 Task: Add Attachment from Google Drive to Card Card0000000175 in Board Board0000000044 in Workspace WS0000000015 in Trello. Add Cover Orange to Card Card0000000175 in Board Board0000000044 in Workspace WS0000000015 in Trello. Add "Add Label …" with "Title" Title0000000175 to Button Button0000000175 to Card Card0000000175 in Board Board0000000044 in Workspace WS0000000015 in Trello. Add Description DS0000000175 to Card Card0000000175 in Board Board0000000044 in Workspace WS0000000015 in Trello. Add Comment CM0000000175 to Card Card0000000175 in Board Board0000000044 in Workspace WS0000000015 in Trello
Action: Mouse moved to (733, 385)
Screenshot: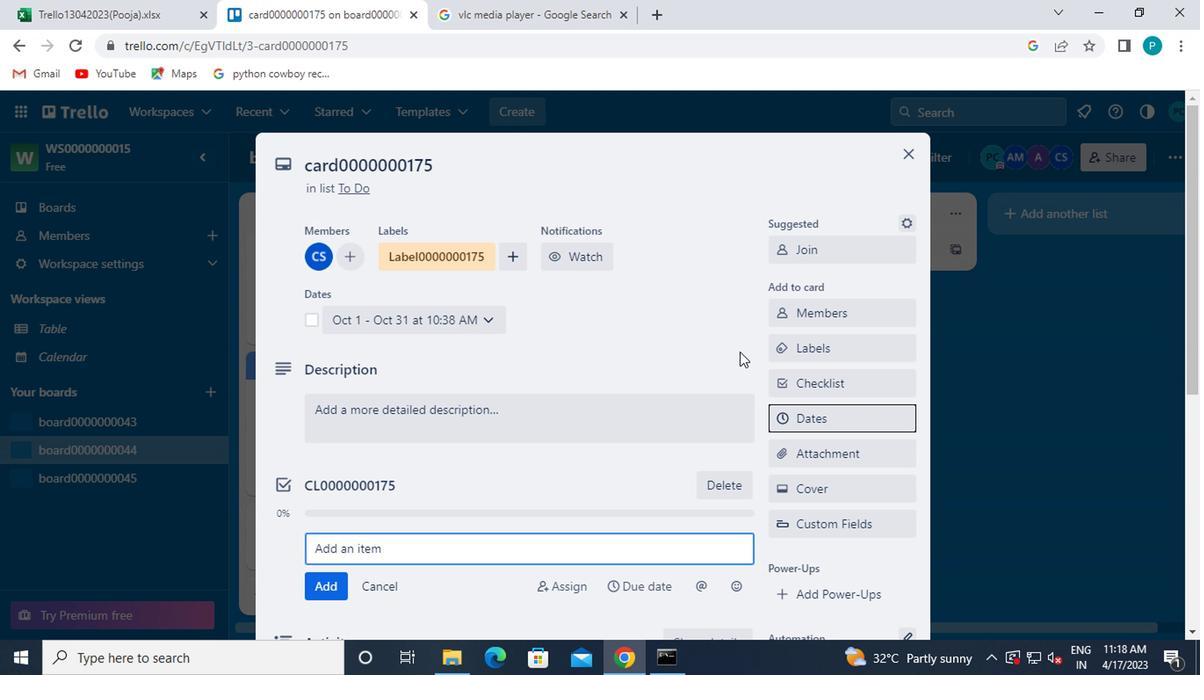 
Action: Mouse scrolled (733, 385) with delta (0, 0)
Screenshot: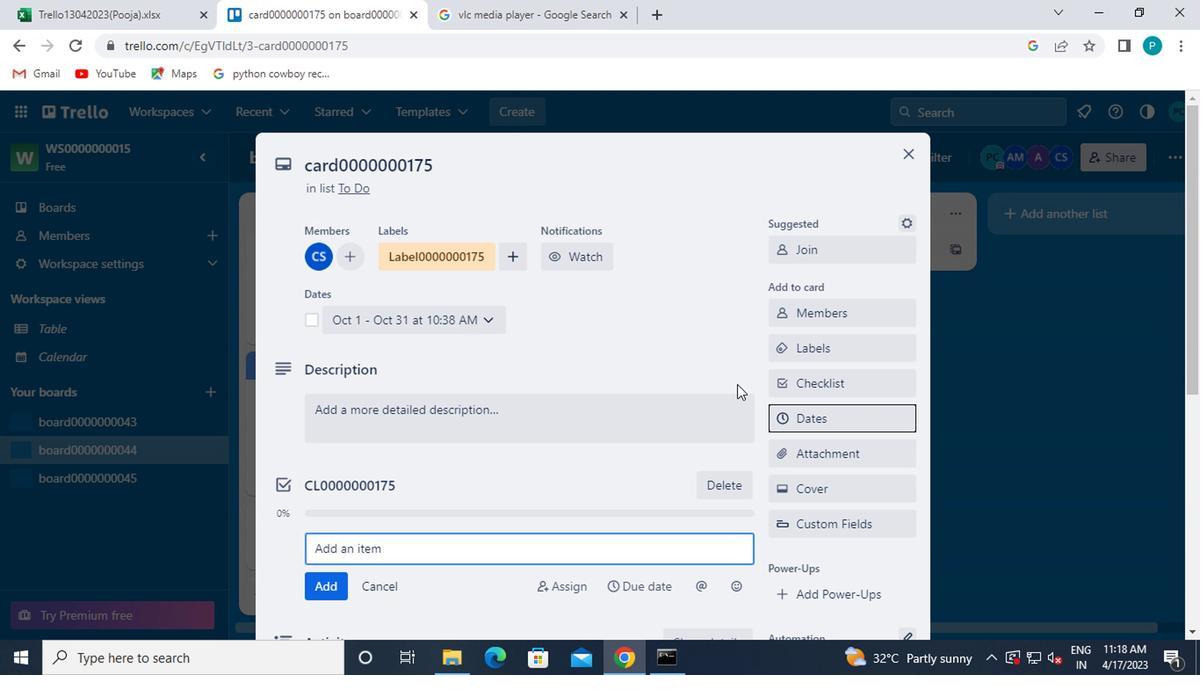 
Action: Mouse moved to (798, 376)
Screenshot: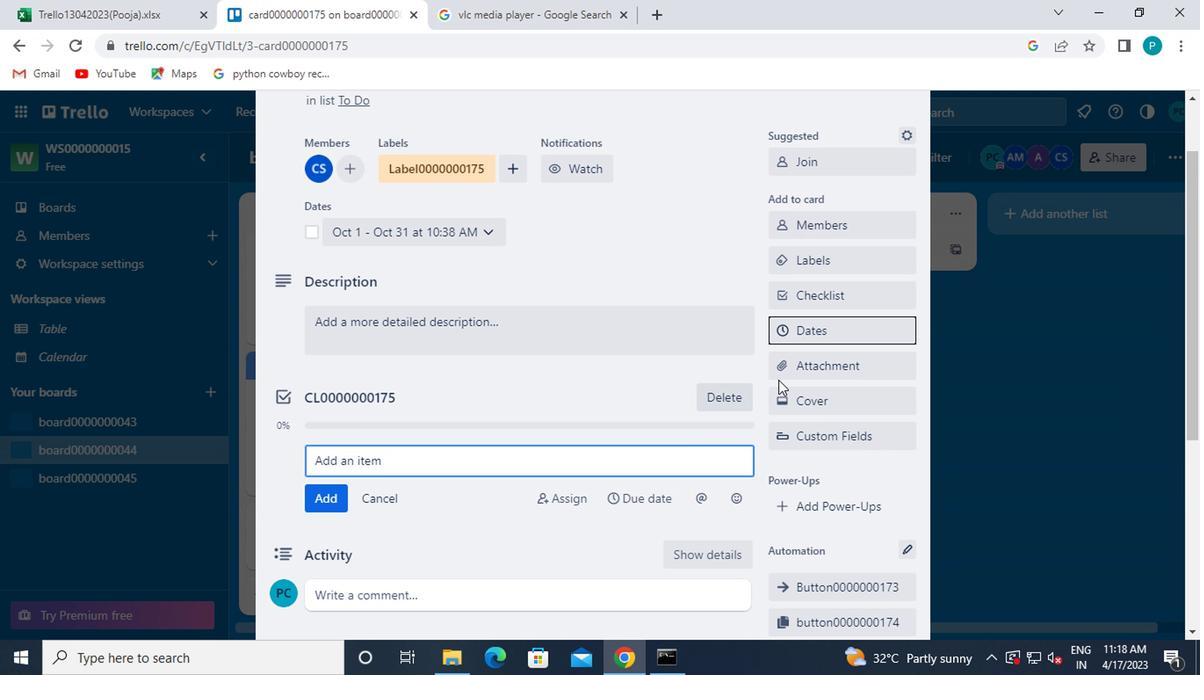 
Action: Mouse pressed left at (798, 376)
Screenshot: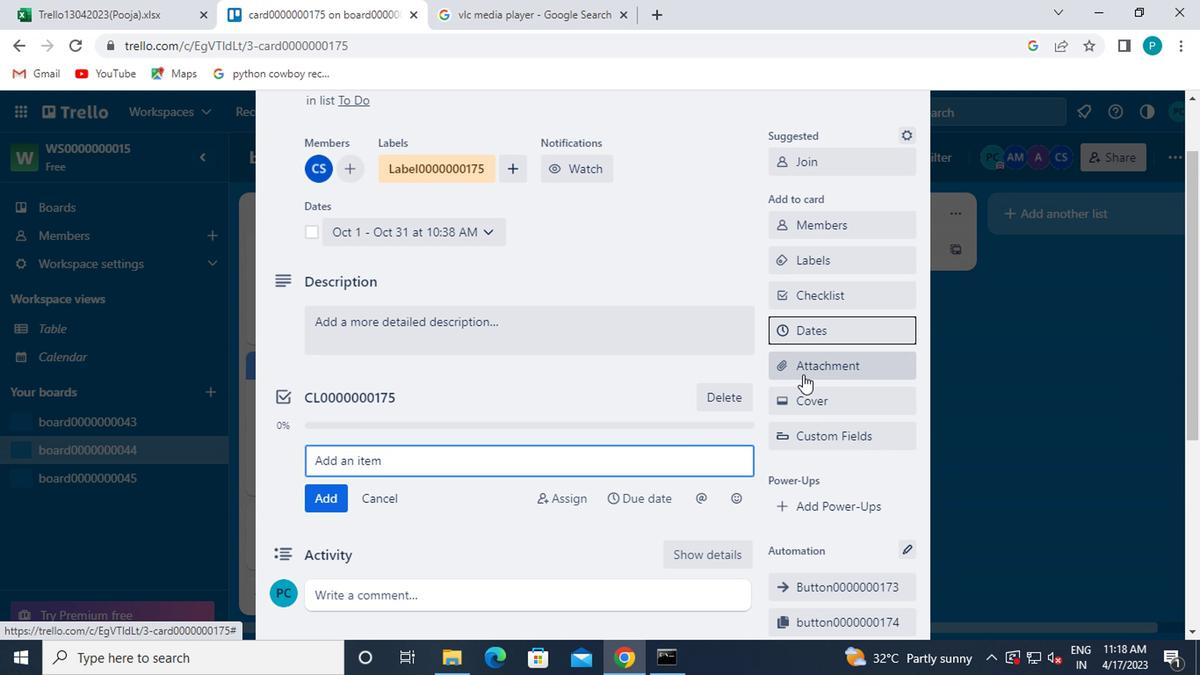 
Action: Mouse moved to (802, 254)
Screenshot: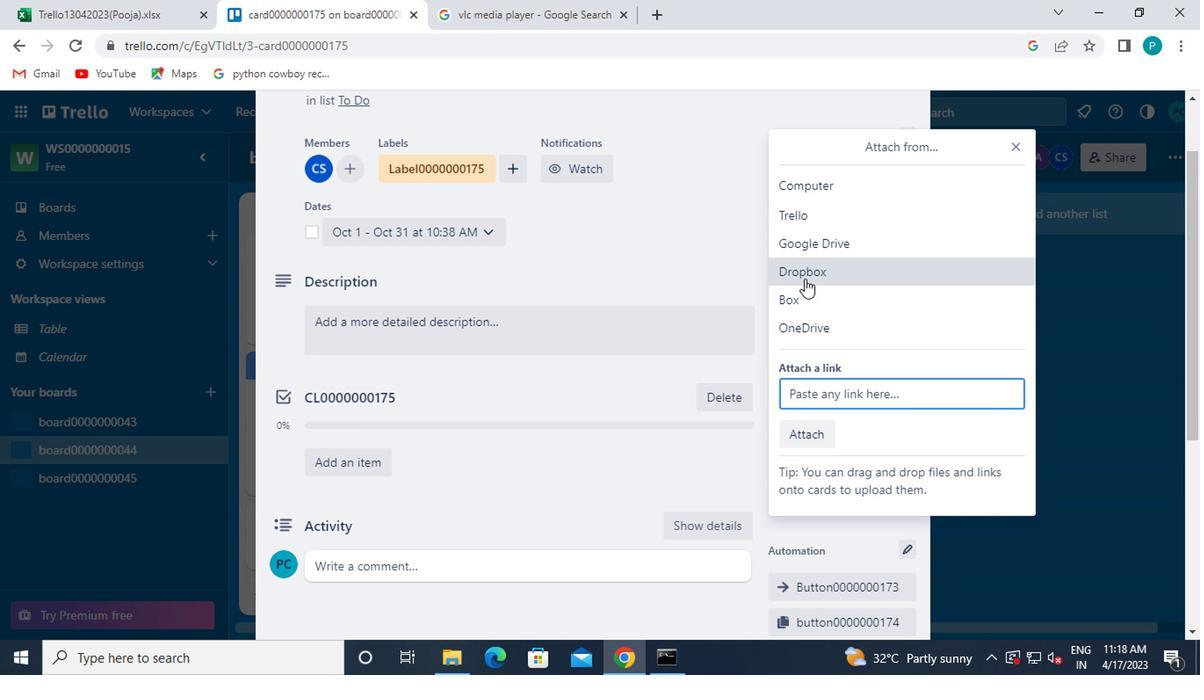 
Action: Mouse pressed left at (802, 254)
Screenshot: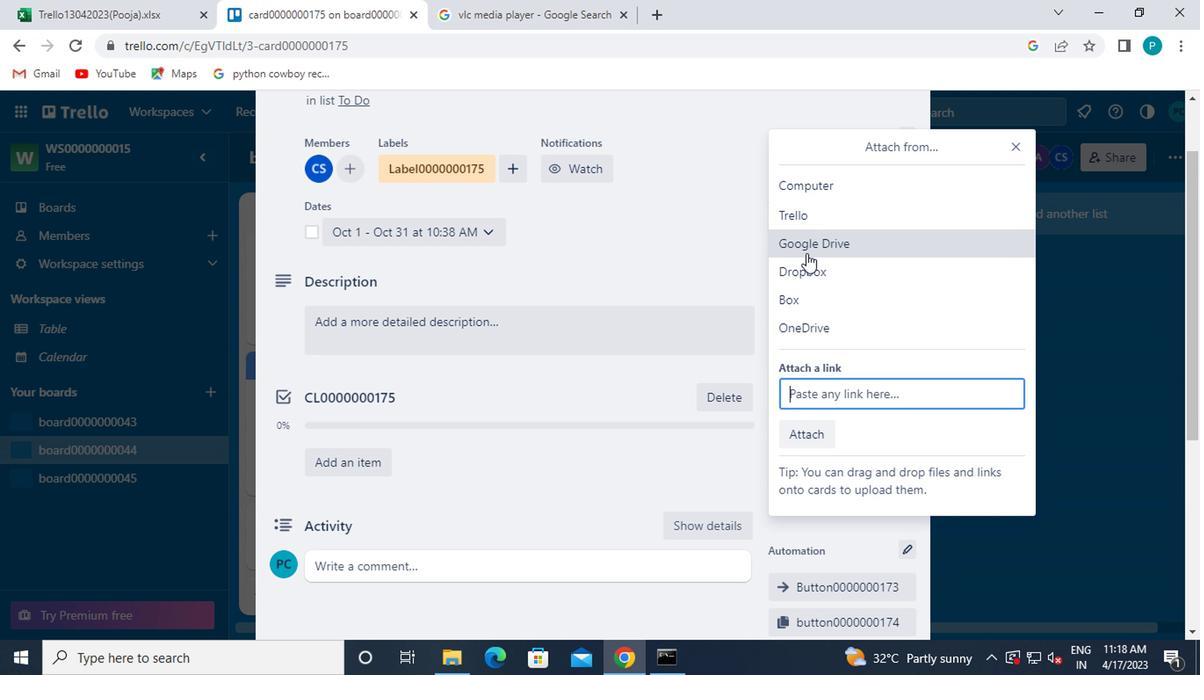 
Action: Mouse moved to (337, 454)
Screenshot: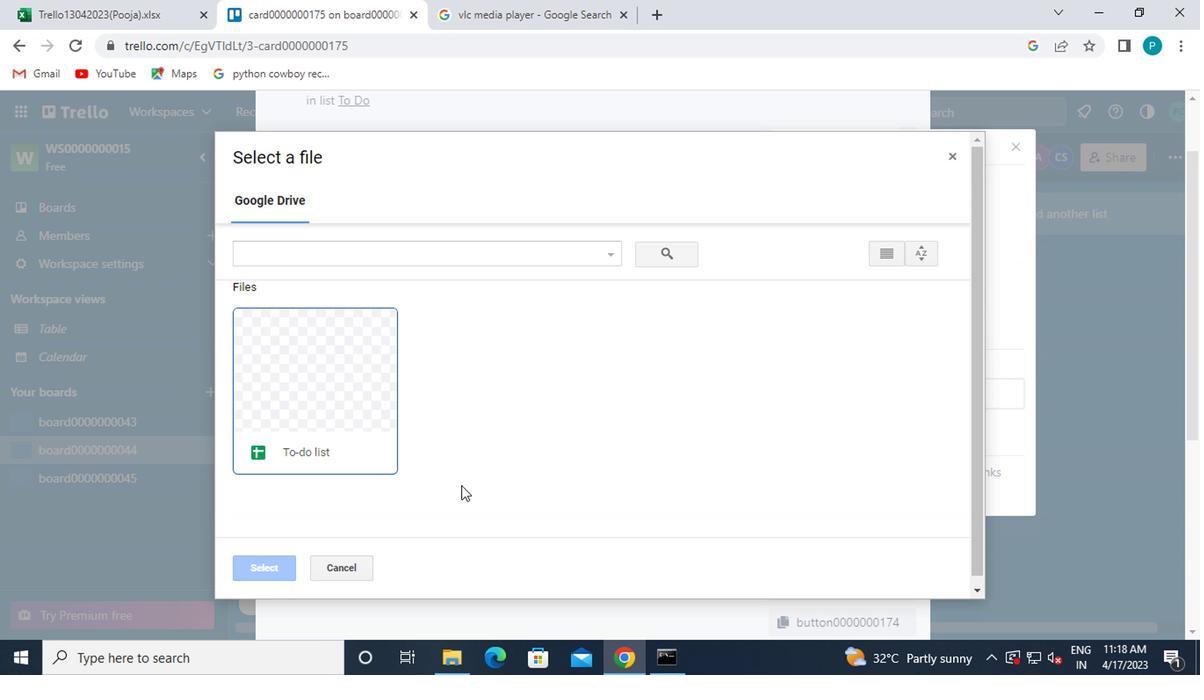
Action: Mouse pressed left at (337, 454)
Screenshot: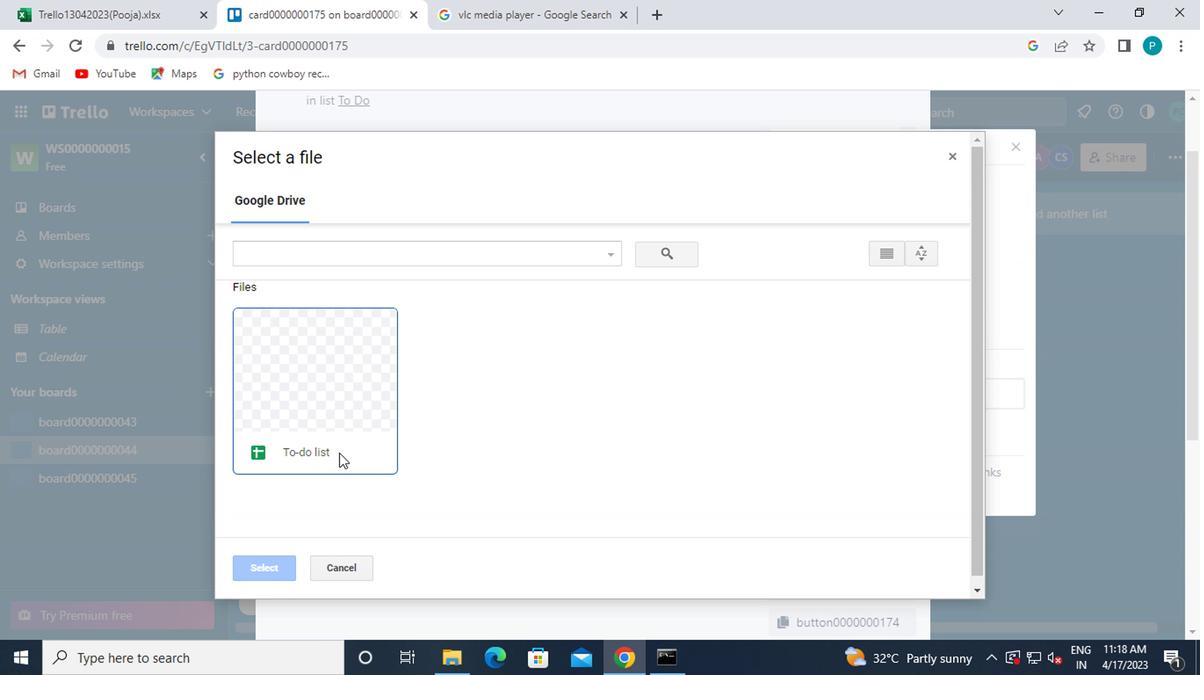 
Action: Mouse moved to (255, 576)
Screenshot: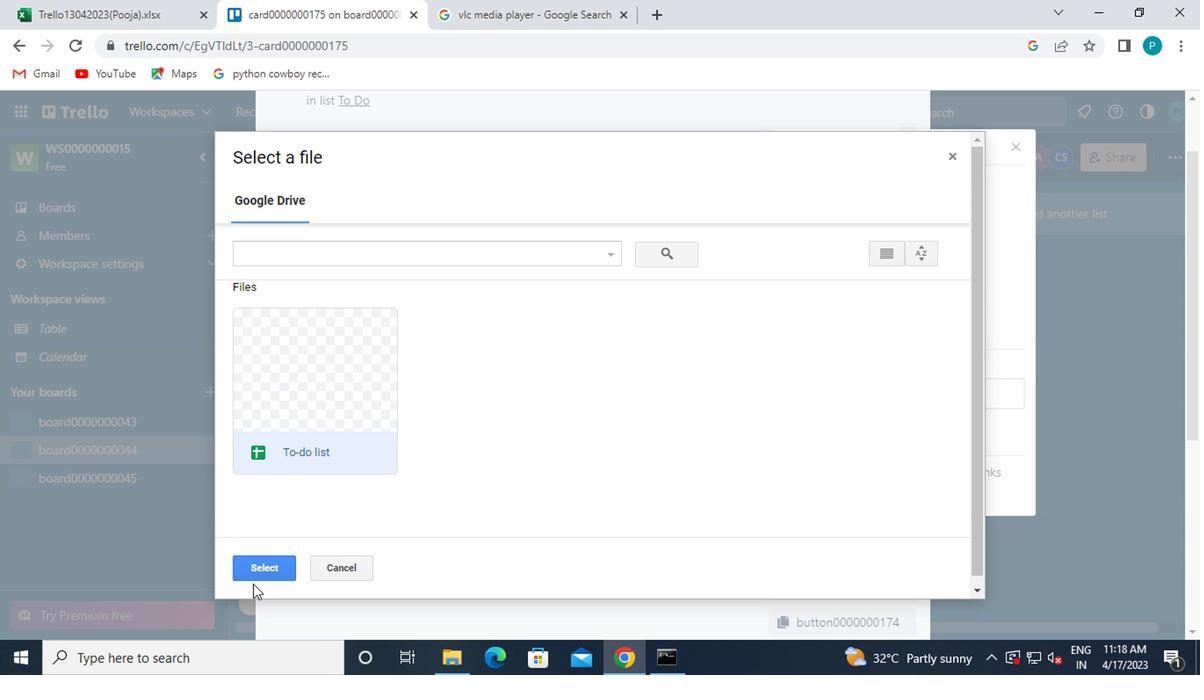 
Action: Mouse pressed left at (255, 576)
Screenshot: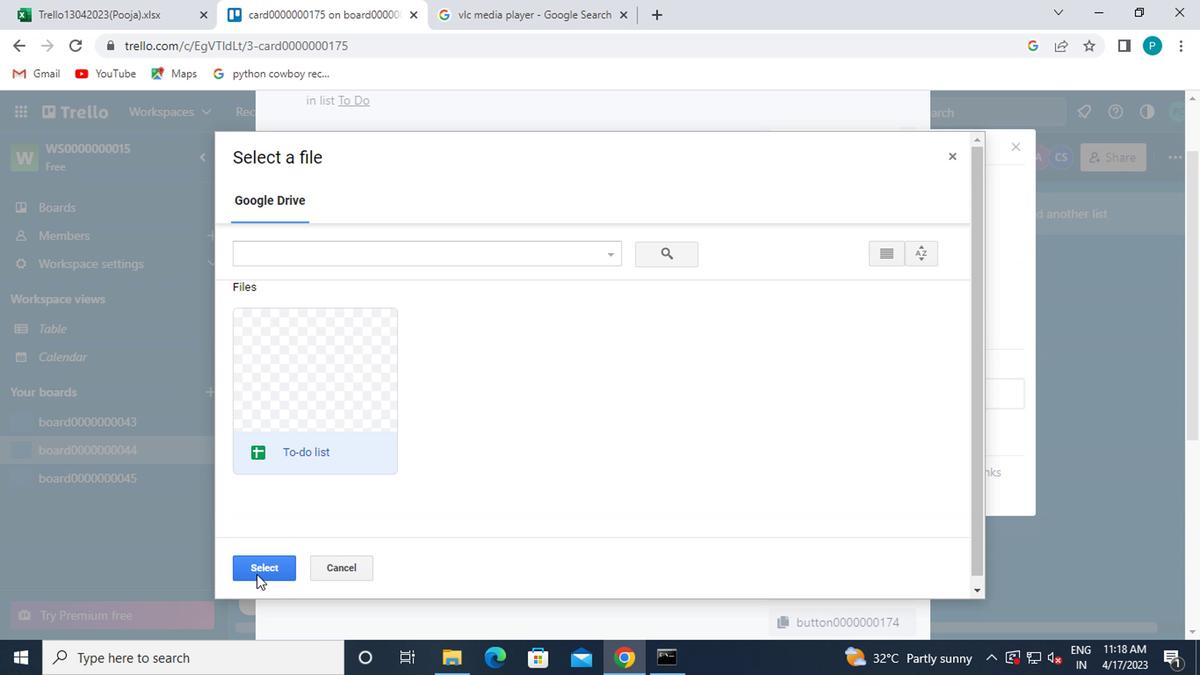 
Action: Mouse moved to (778, 411)
Screenshot: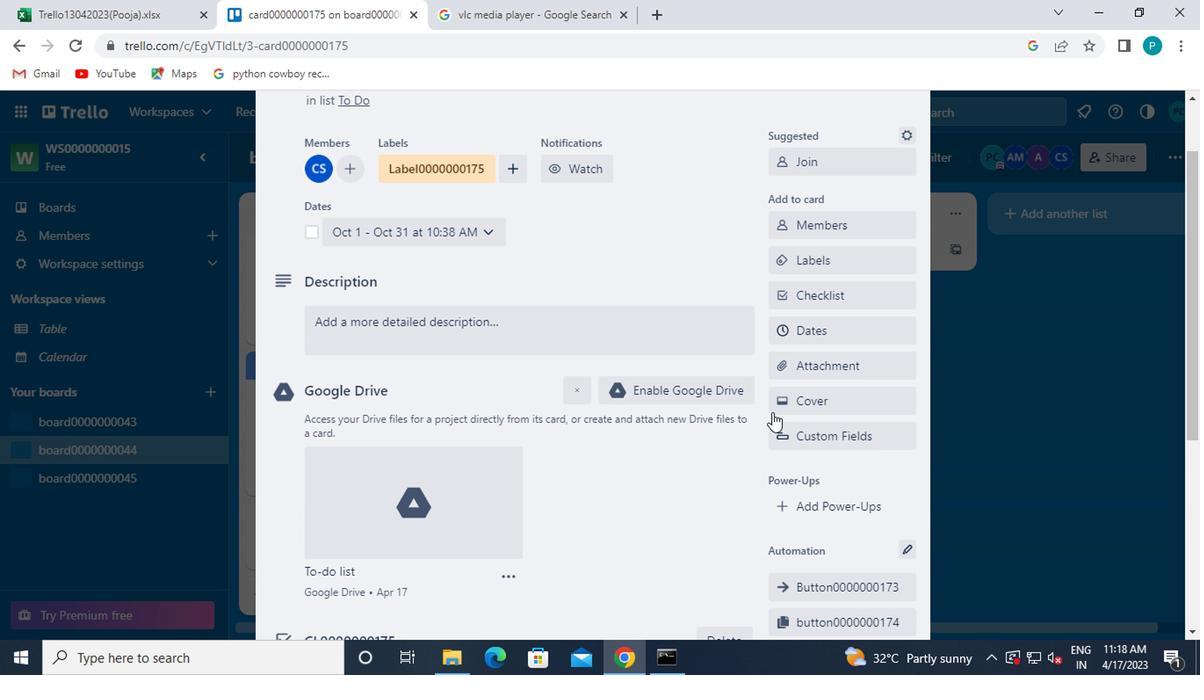 
Action: Mouse pressed left at (778, 411)
Screenshot: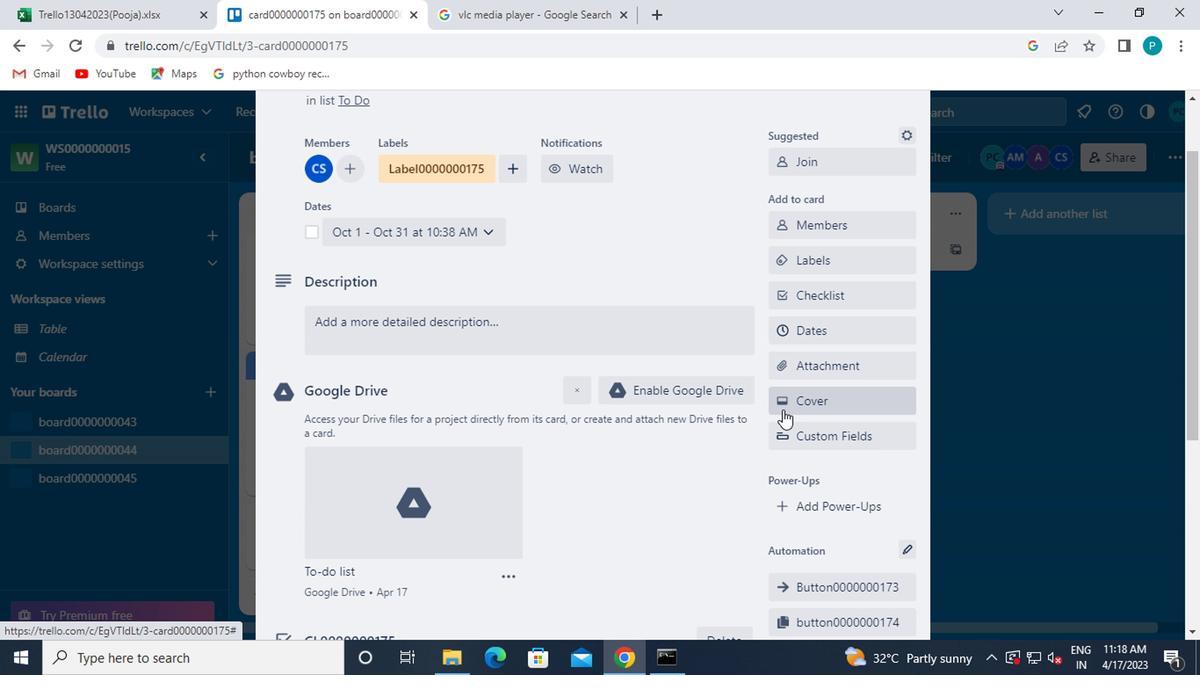 
Action: Mouse moved to (890, 301)
Screenshot: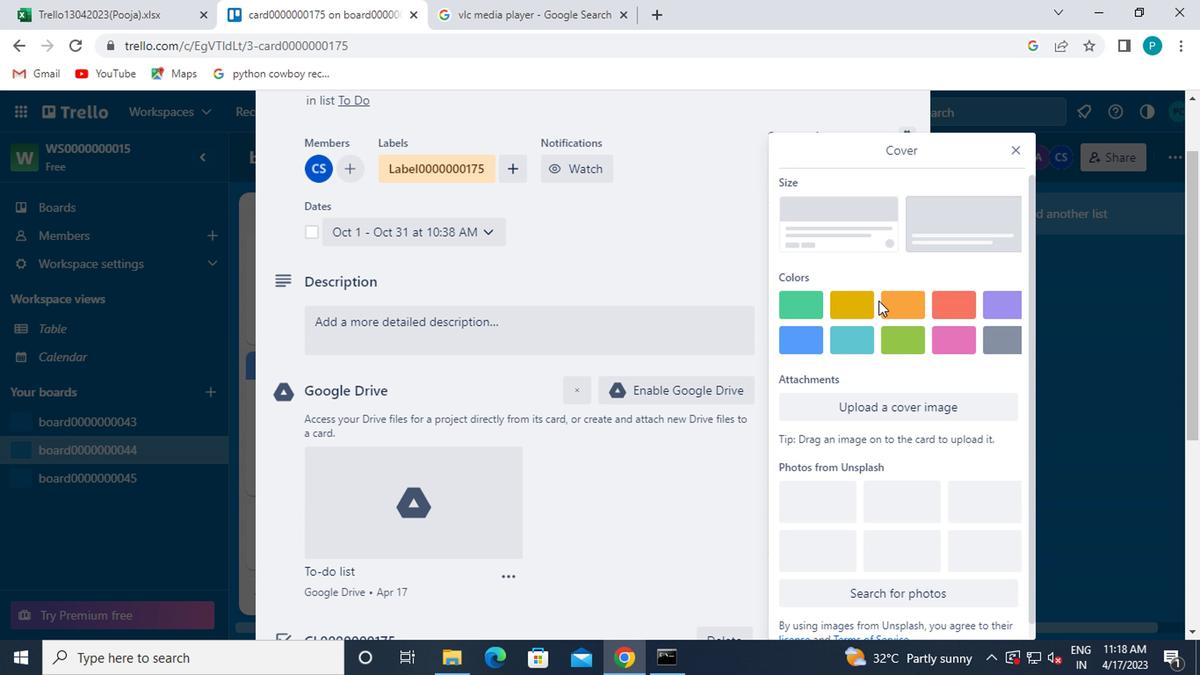 
Action: Mouse pressed left at (890, 301)
Screenshot: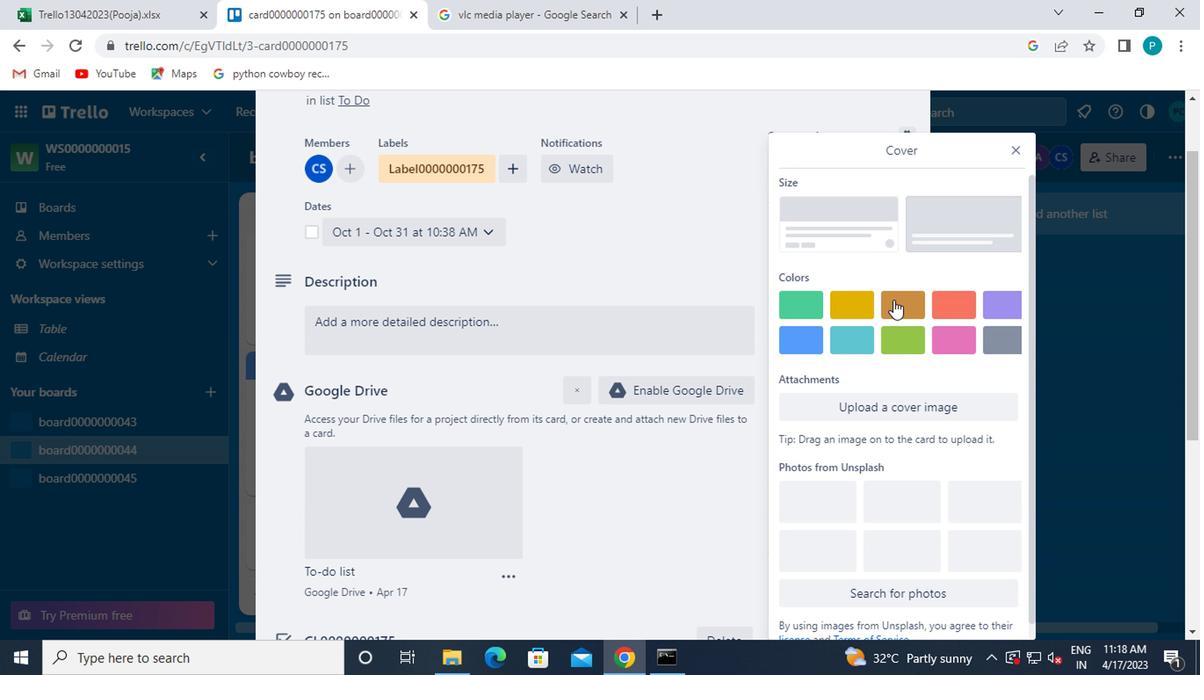 
Action: Mouse moved to (1011, 146)
Screenshot: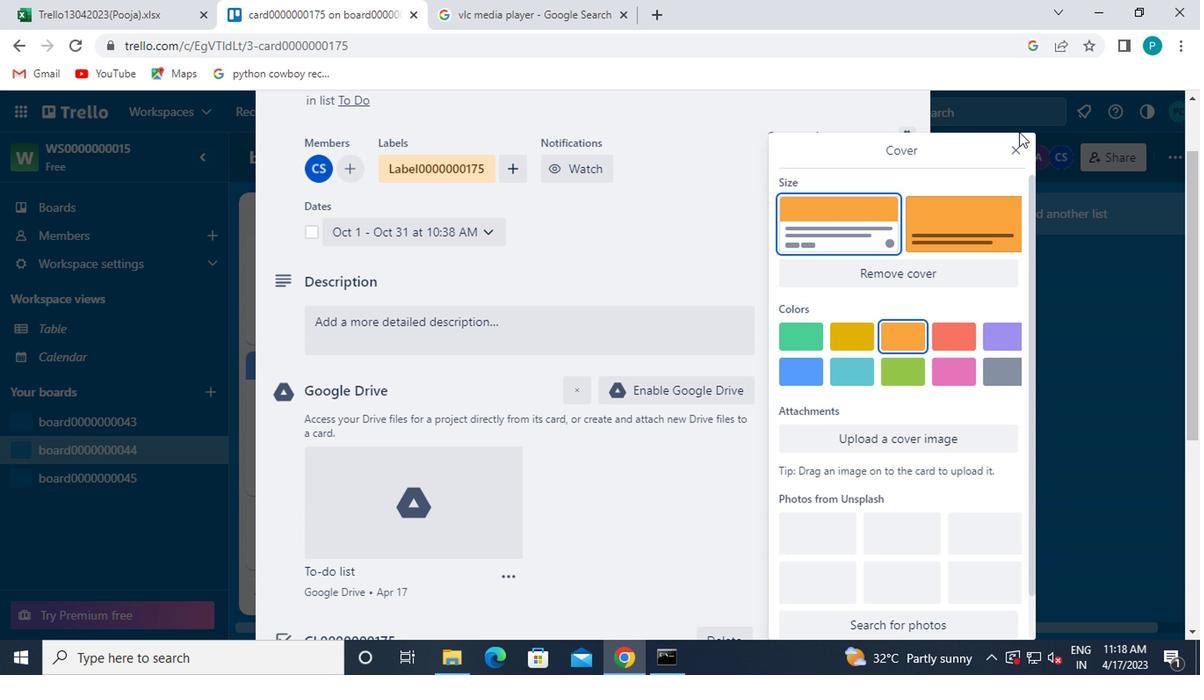 
Action: Mouse pressed left at (1011, 146)
Screenshot: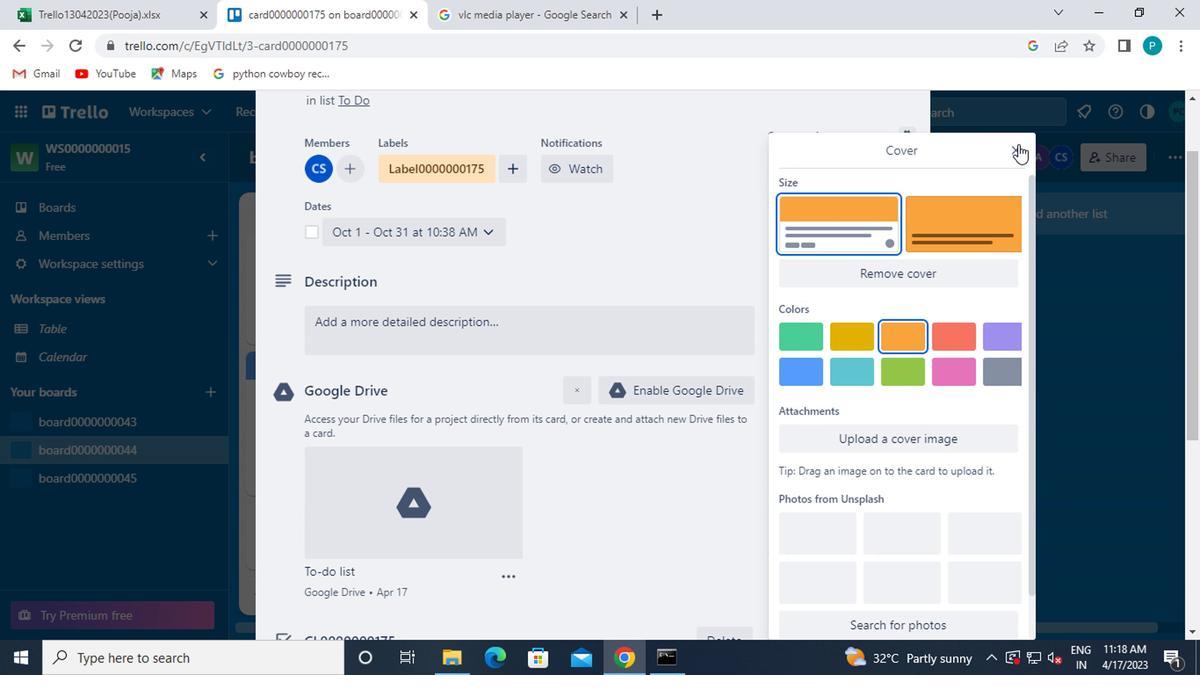 
Action: Mouse moved to (705, 464)
Screenshot: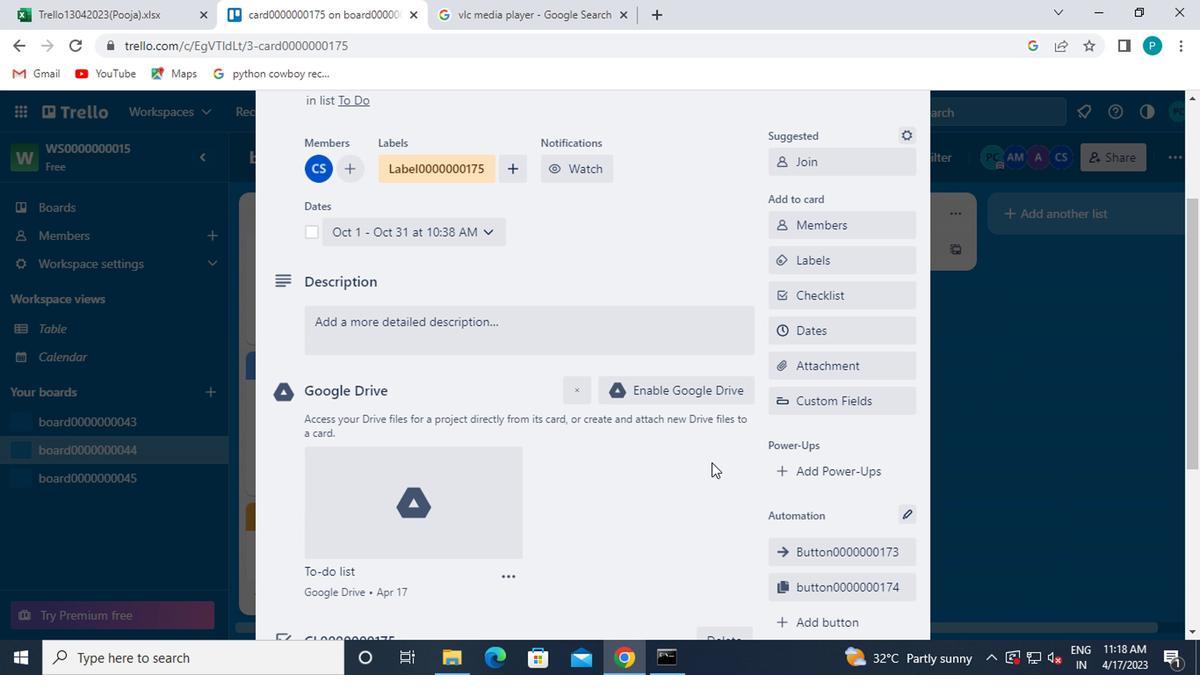 
Action: Mouse scrolled (705, 463) with delta (0, -1)
Screenshot: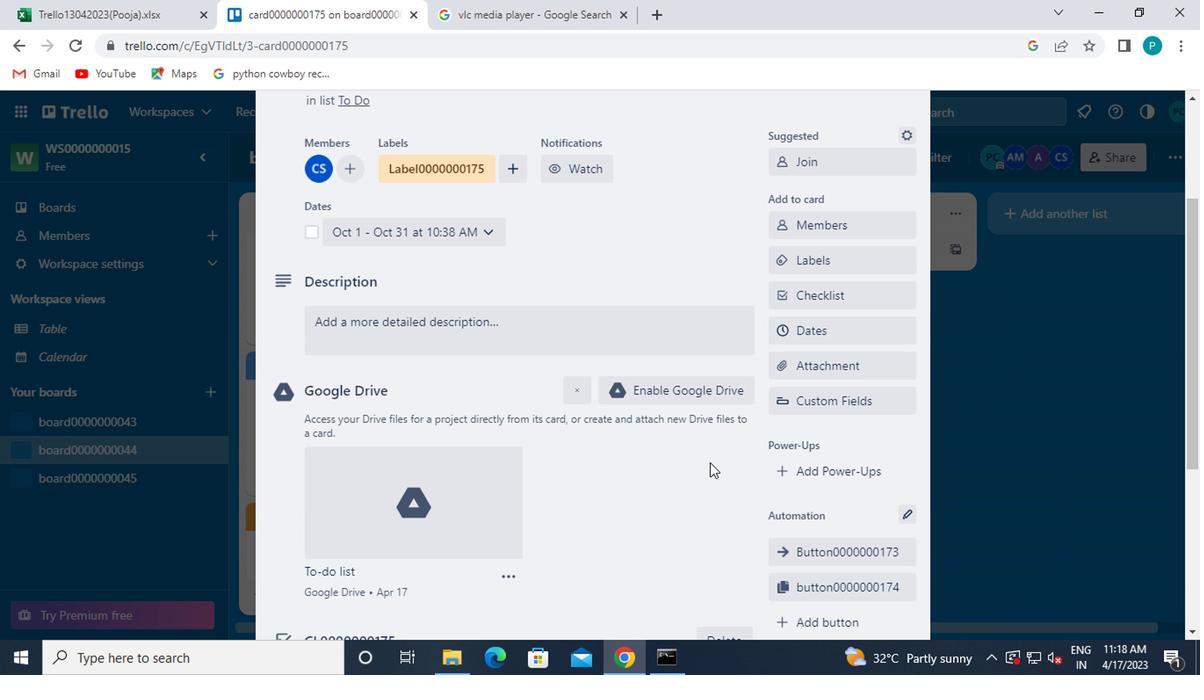
Action: Mouse moved to (792, 530)
Screenshot: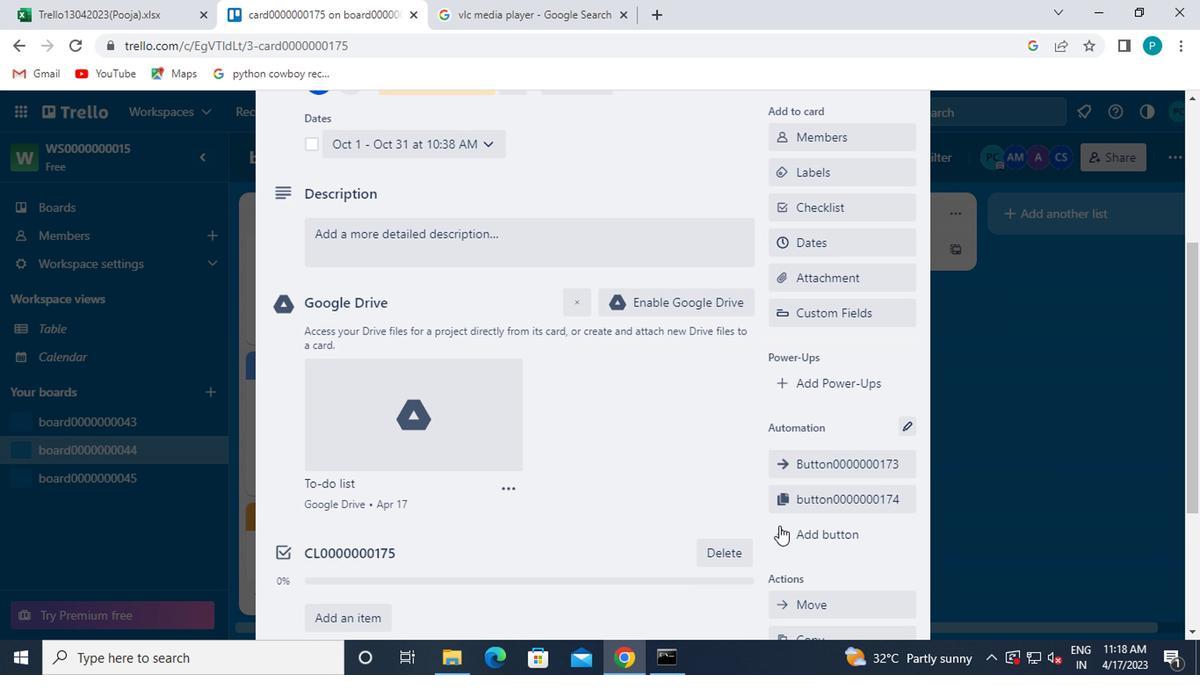 
Action: Mouse pressed left at (792, 530)
Screenshot: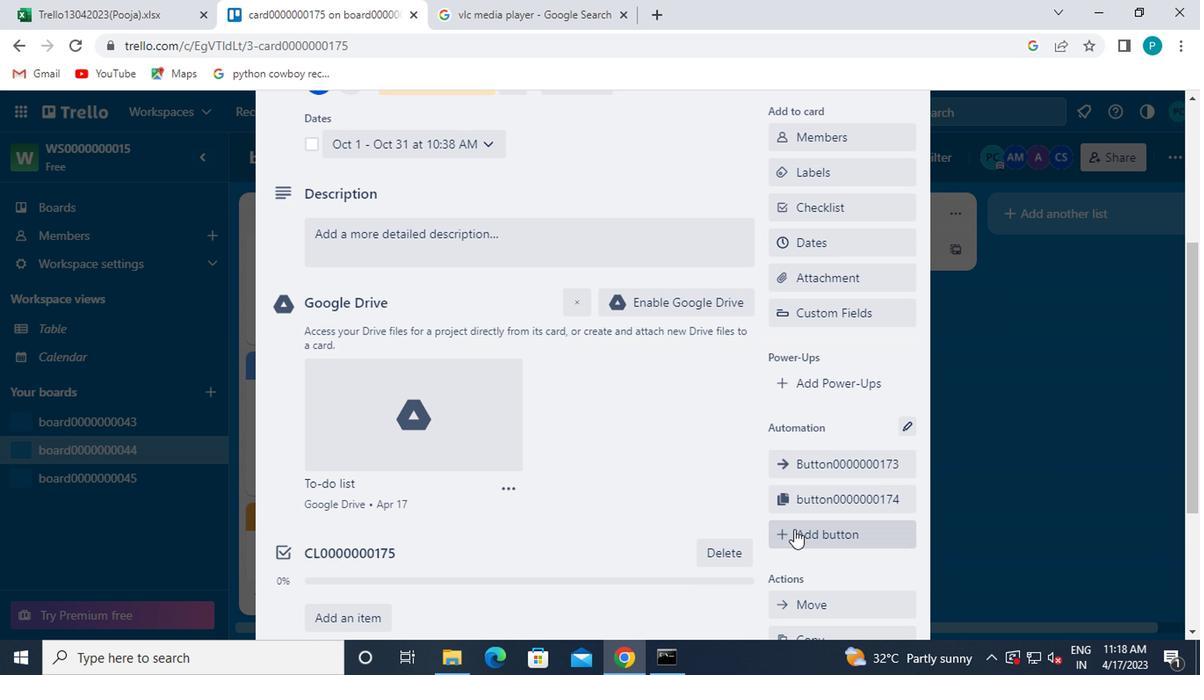 
Action: Mouse moved to (830, 290)
Screenshot: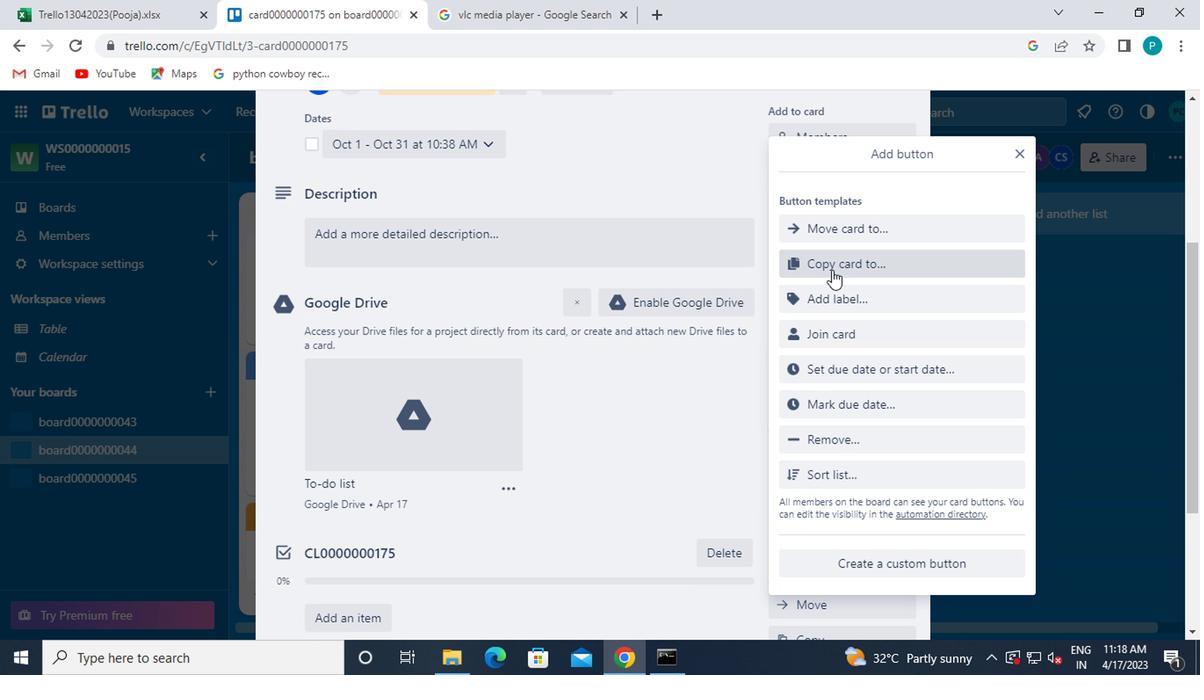 
Action: Mouse pressed left at (830, 290)
Screenshot: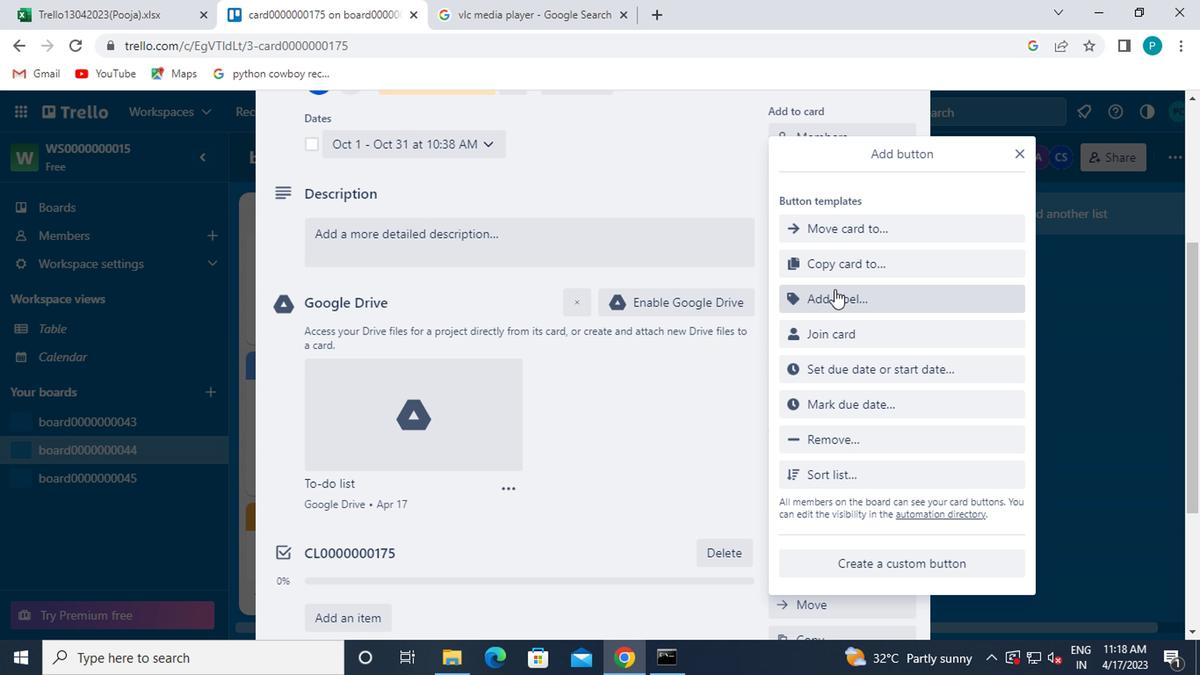 
Action: Mouse moved to (833, 265)
Screenshot: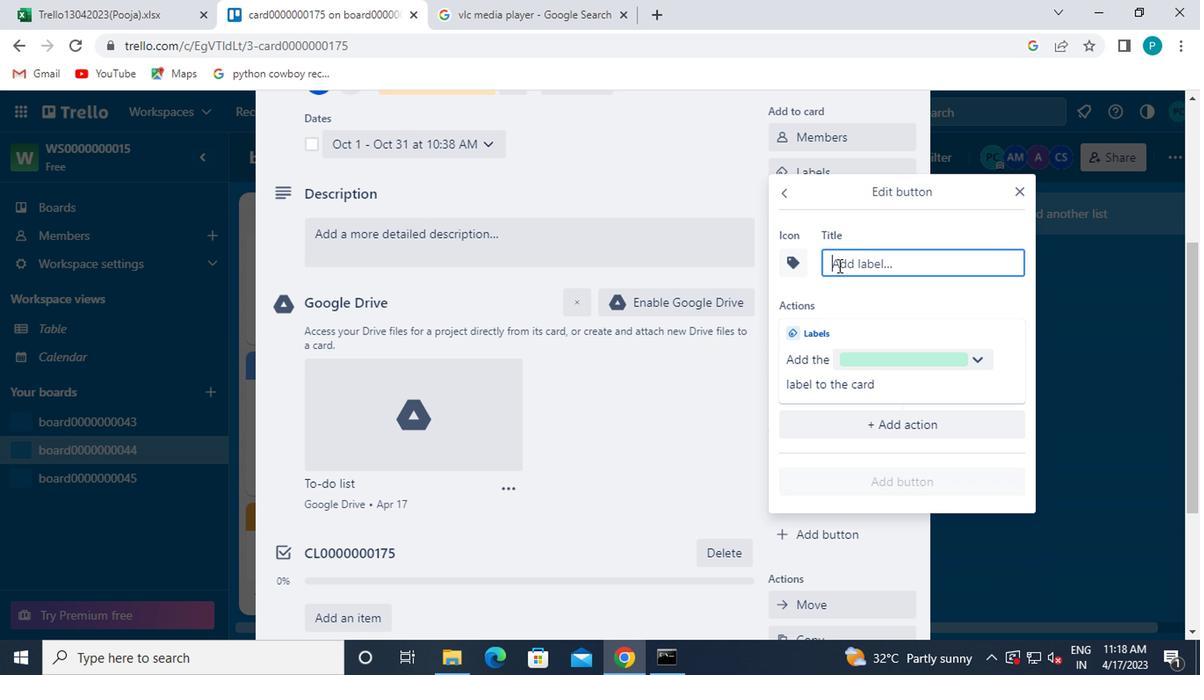 
Action: Mouse pressed left at (833, 265)
Screenshot: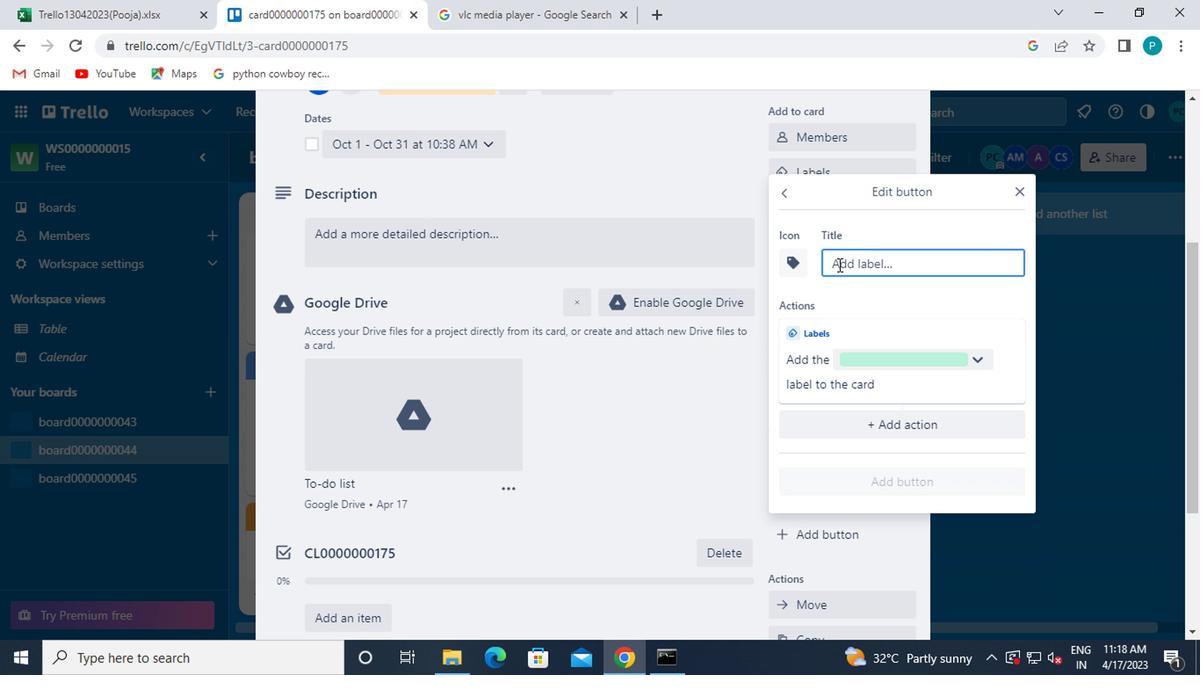 
Action: Key pressed <Key.caps_lock>t<Key.caps_lock>itle0000000175
Screenshot: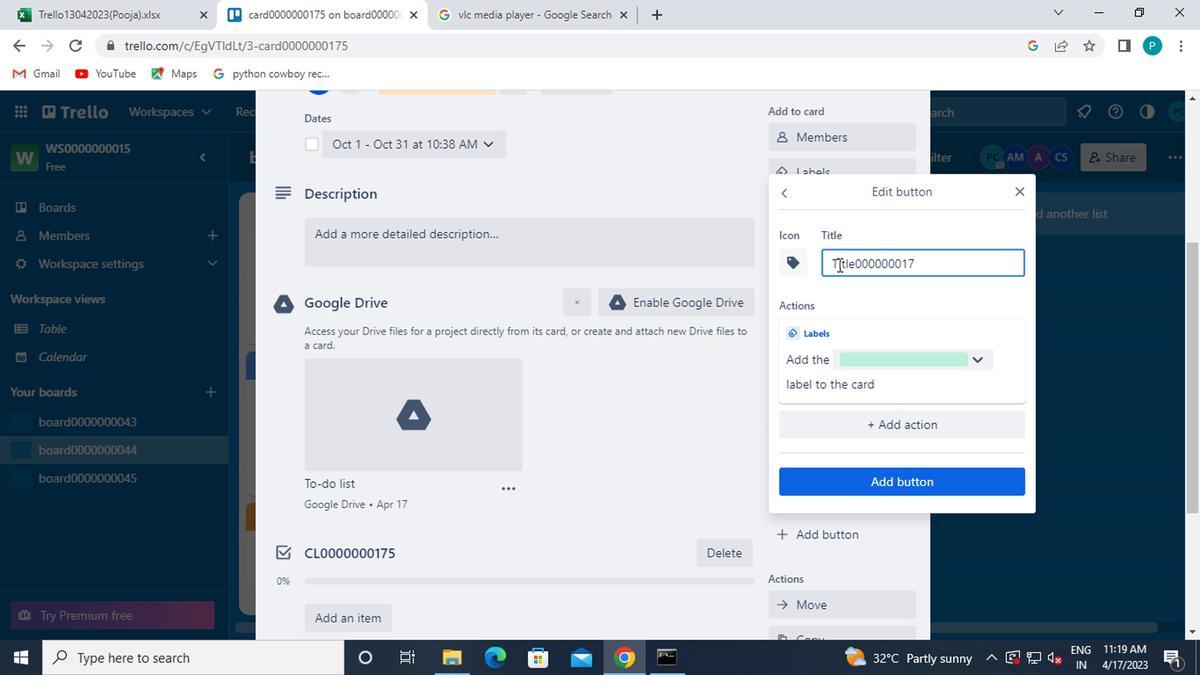 
Action: Mouse moved to (842, 478)
Screenshot: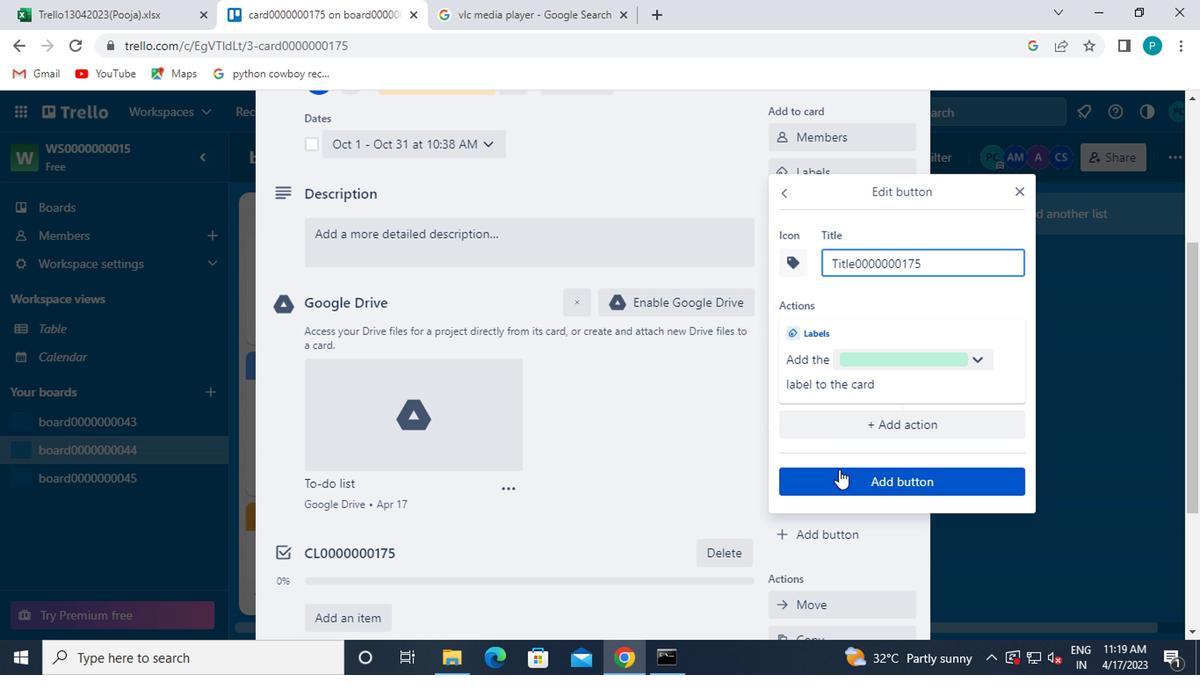 
Action: Mouse pressed left at (842, 478)
Screenshot: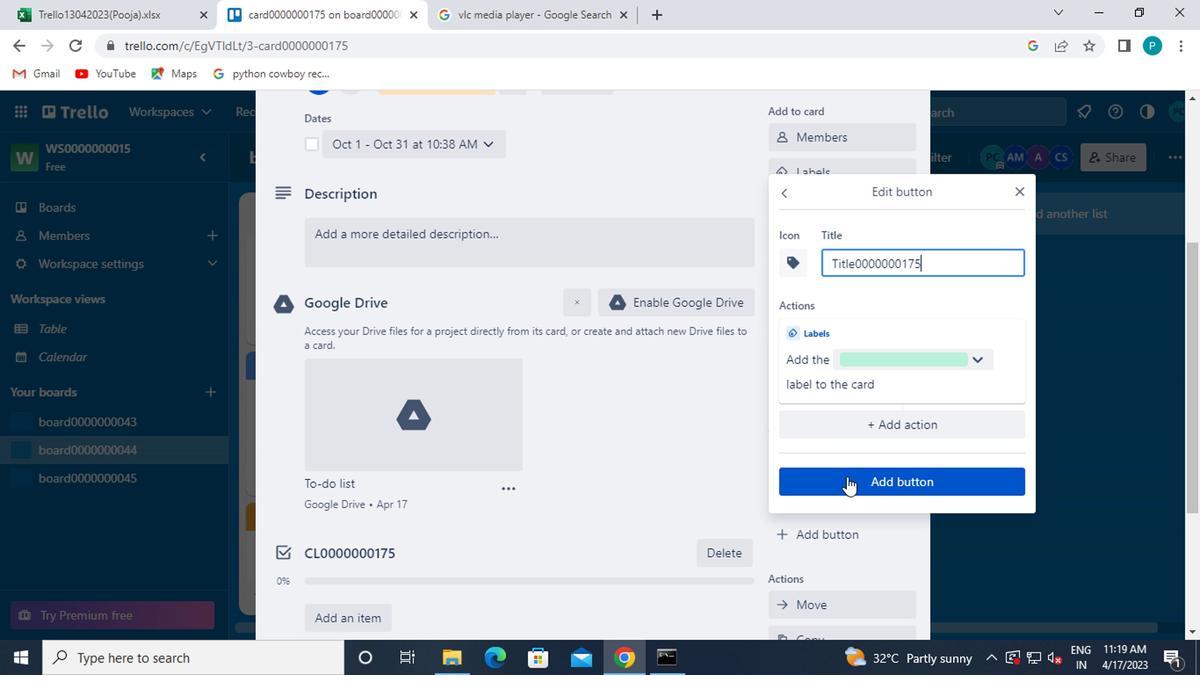 
Action: Mouse moved to (544, 344)
Screenshot: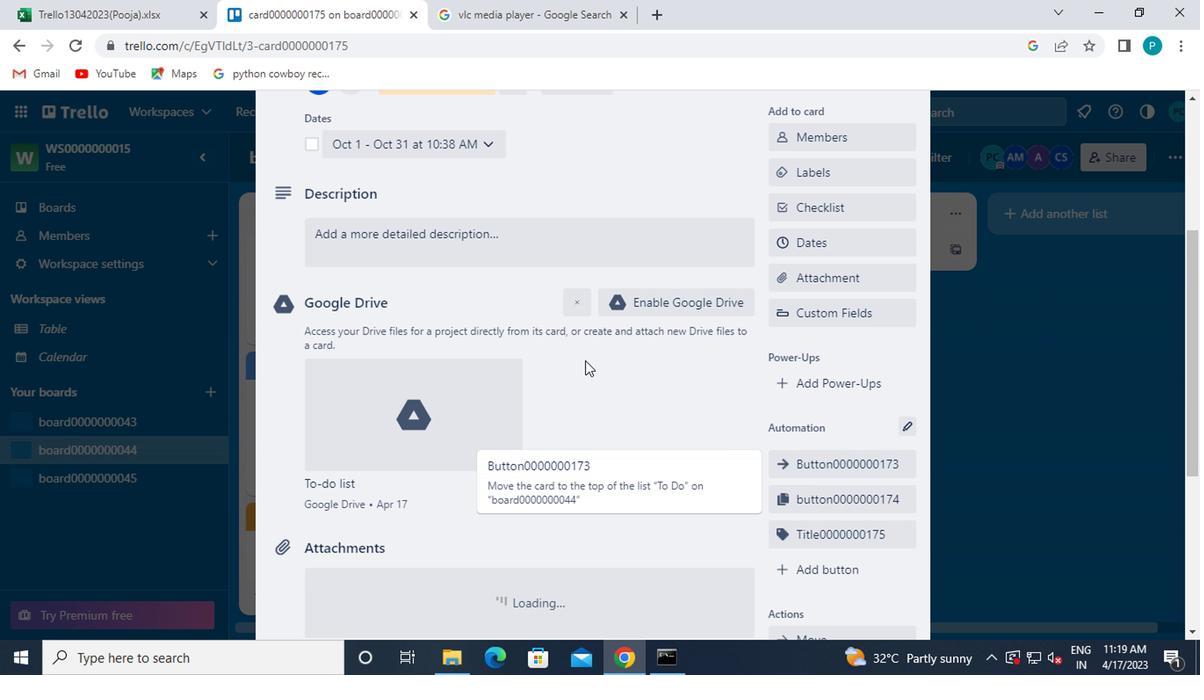 
Action: Mouse scrolled (544, 345) with delta (0, 0)
Screenshot: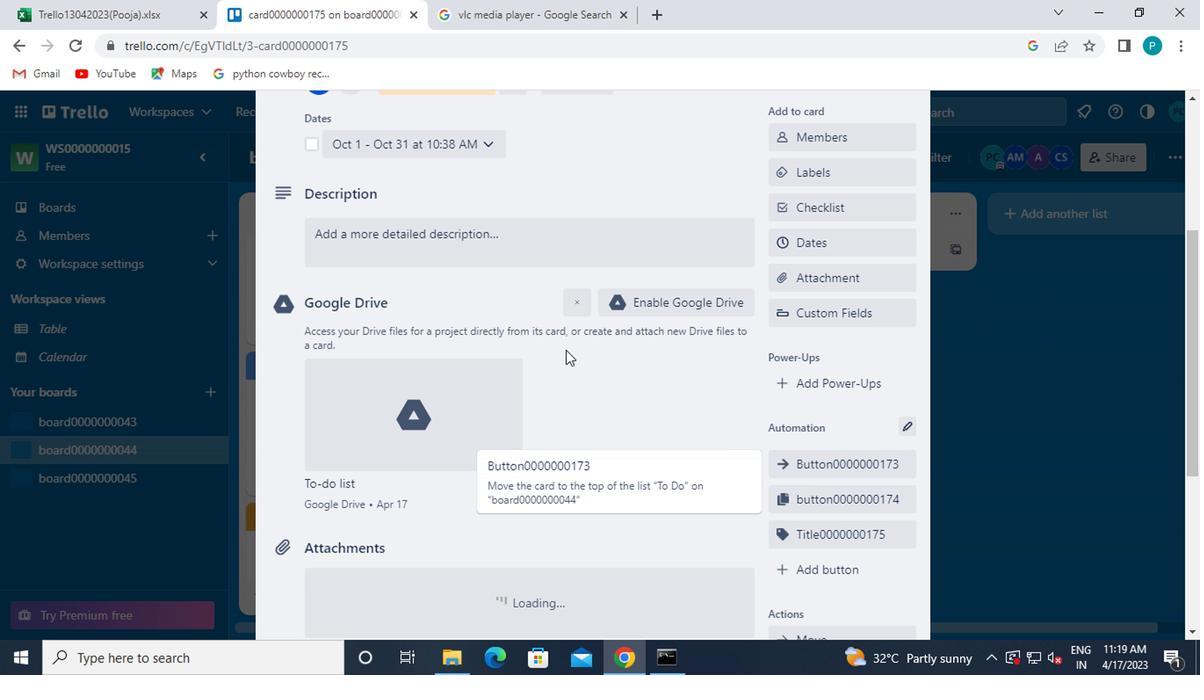 
Action: Mouse moved to (434, 328)
Screenshot: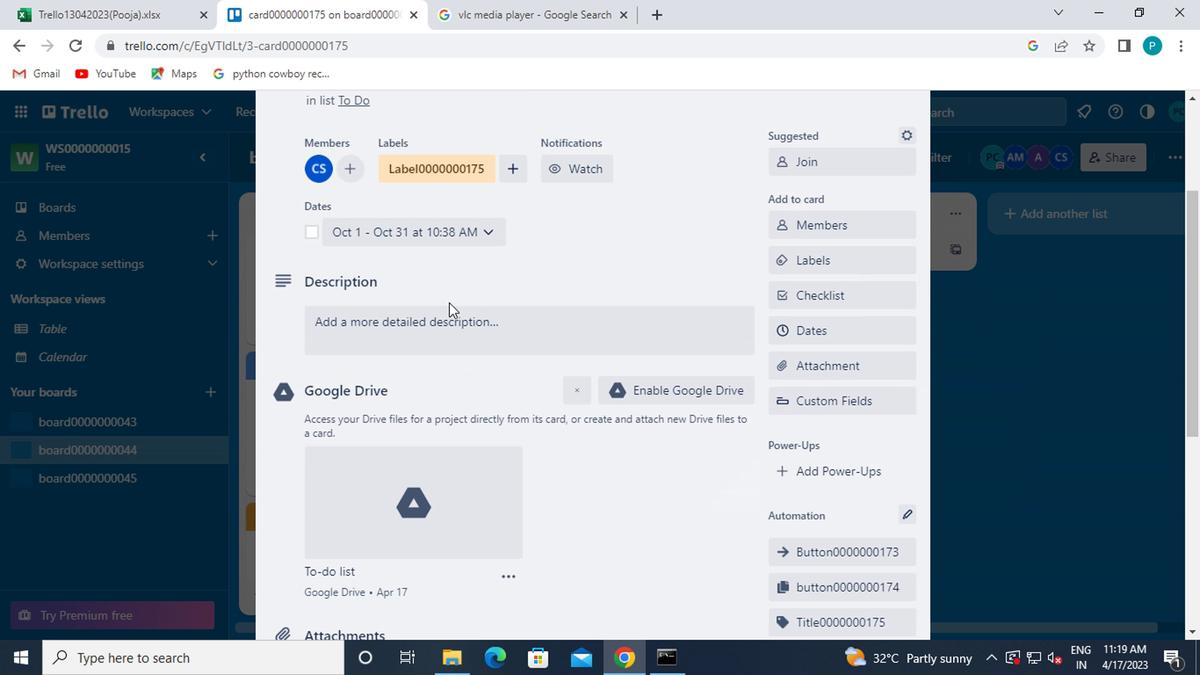 
Action: Mouse pressed left at (434, 328)
Screenshot: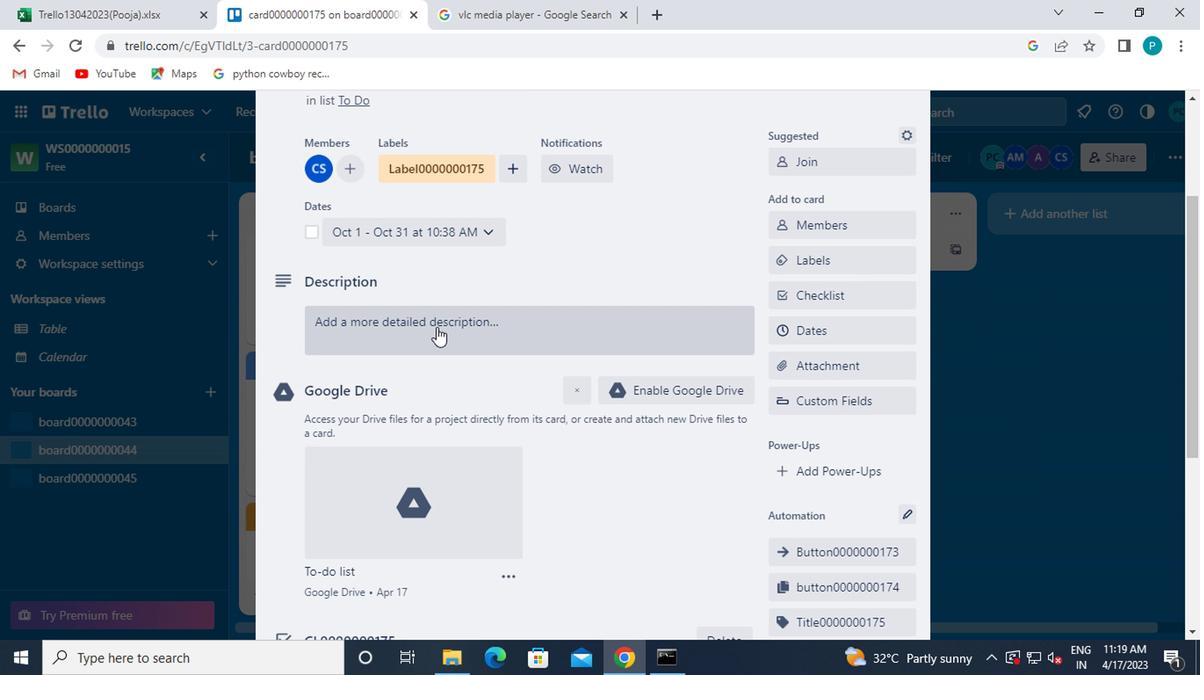 
Action: Mouse moved to (454, 317)
Screenshot: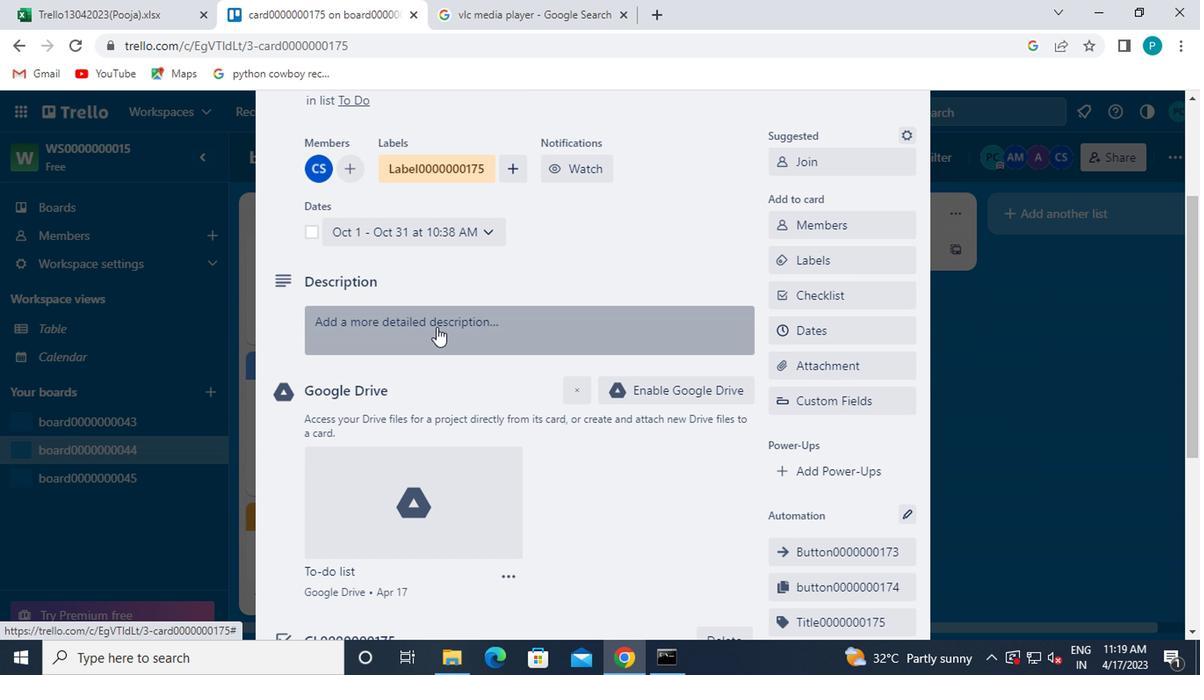 
Action: Key pressed <Key.caps_lock>ds0000000175
Screenshot: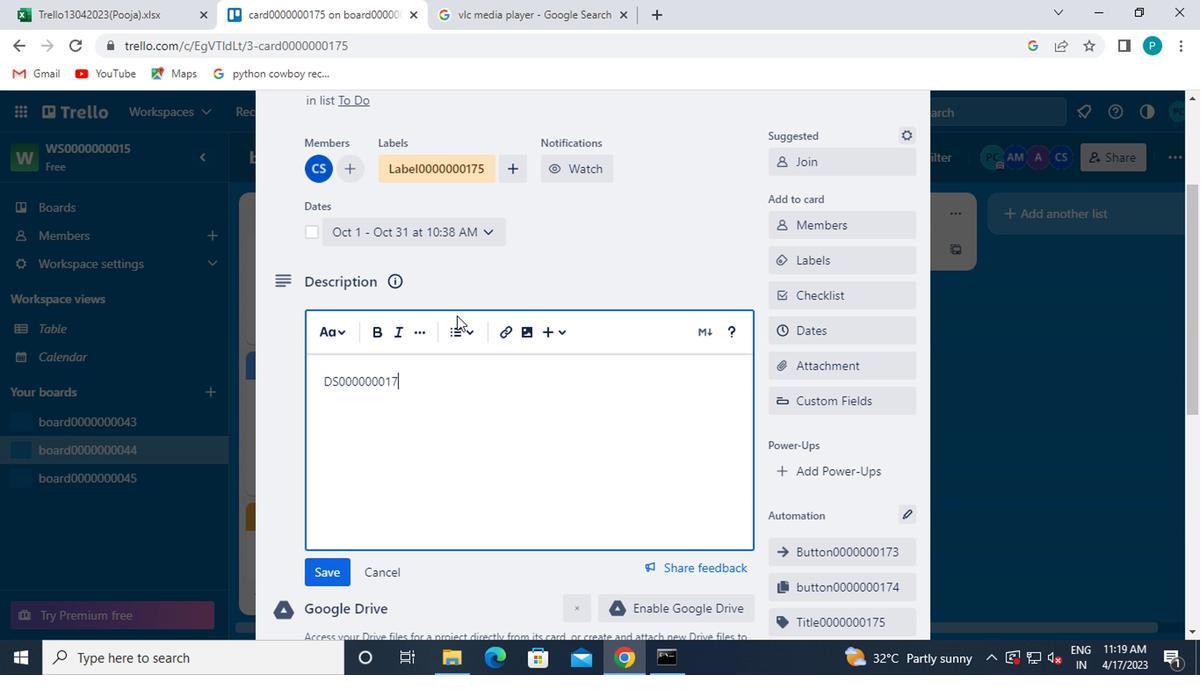 
Action: Mouse moved to (318, 570)
Screenshot: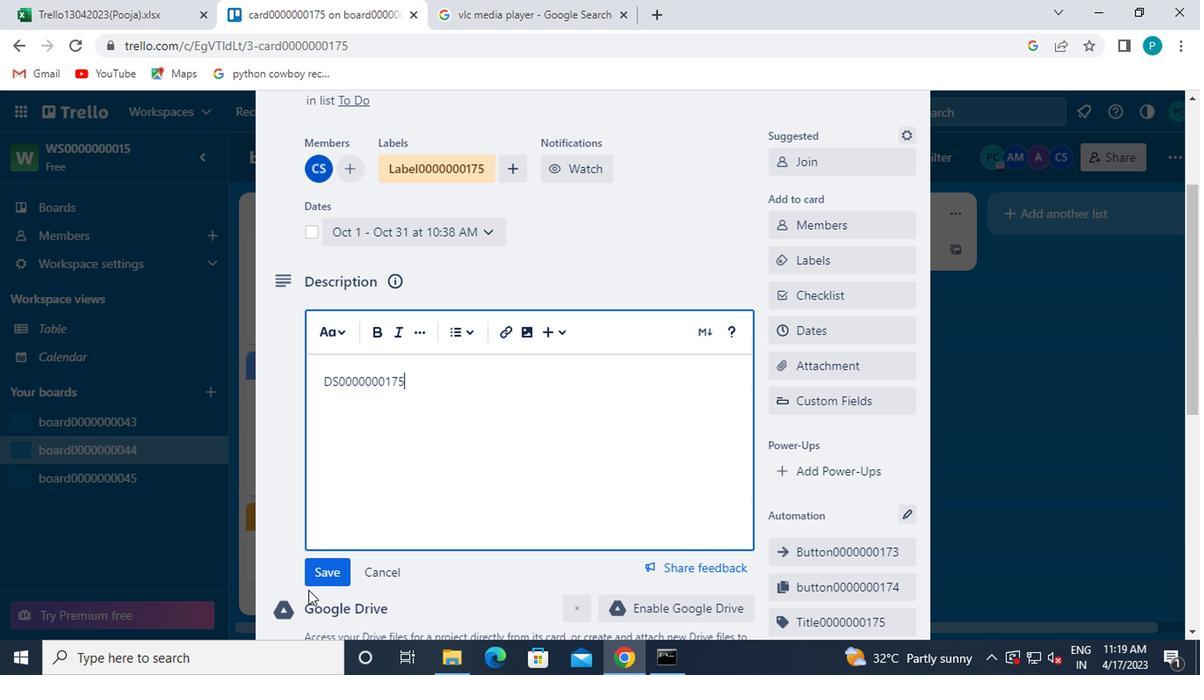 
Action: Mouse pressed left at (318, 570)
Screenshot: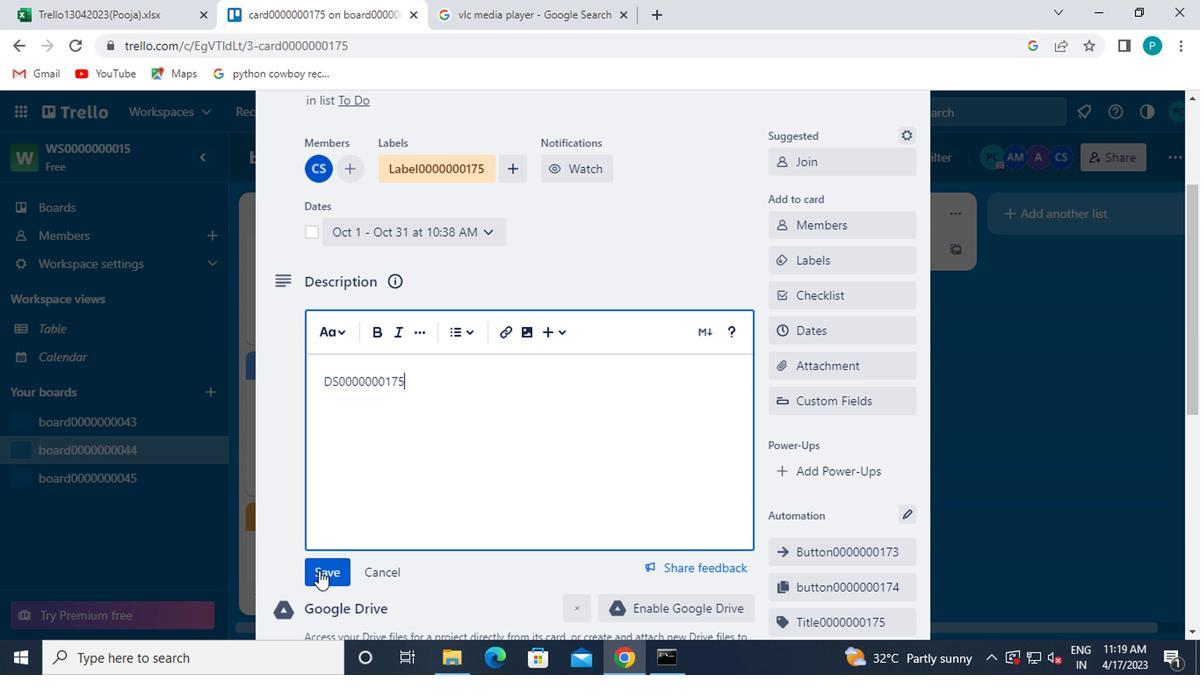 
Action: Mouse scrolled (318, 570) with delta (0, 0)
Screenshot: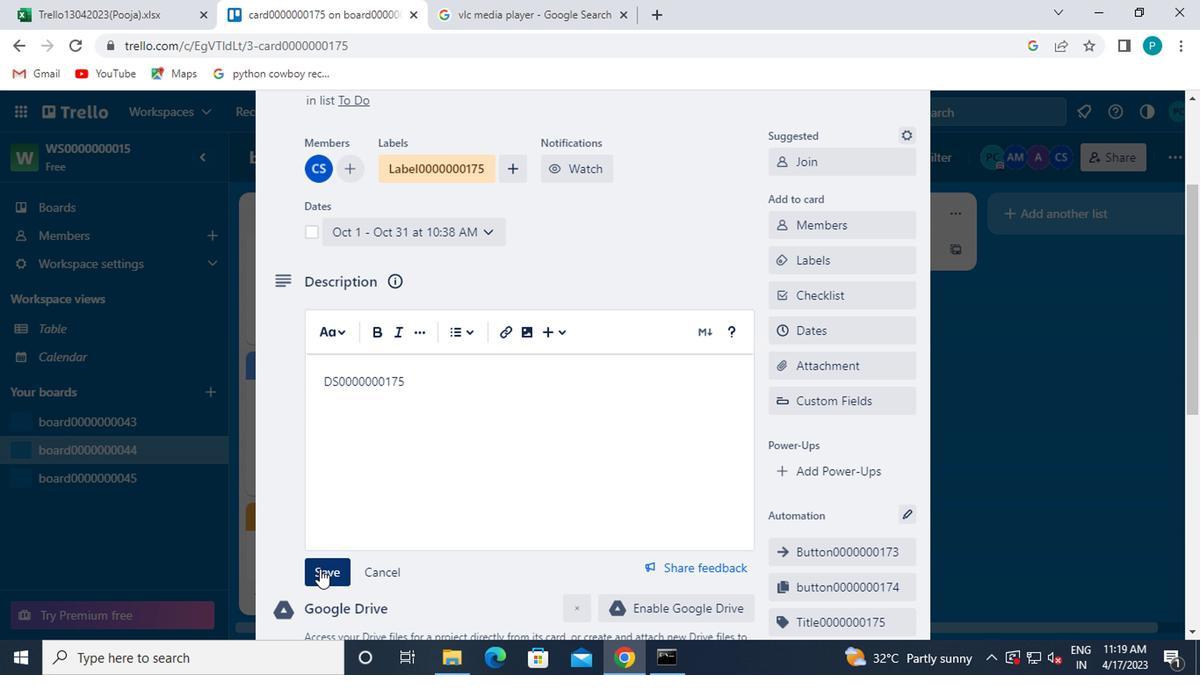 
Action: Mouse scrolled (318, 570) with delta (0, 0)
Screenshot: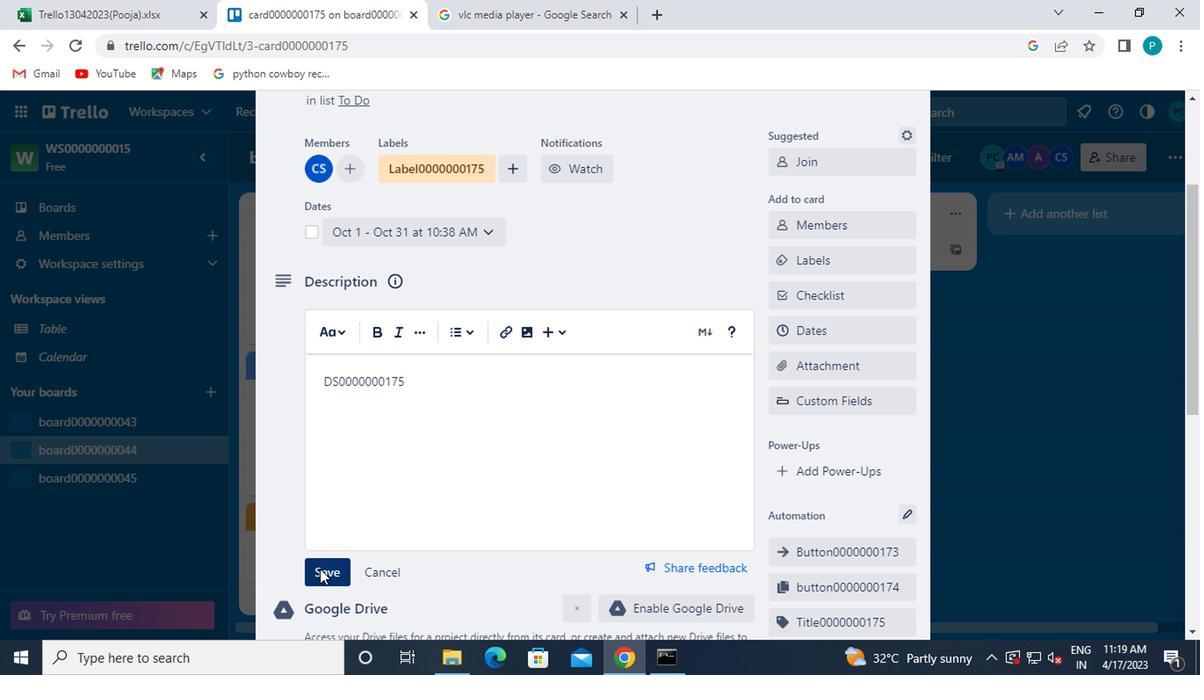
Action: Mouse moved to (415, 570)
Screenshot: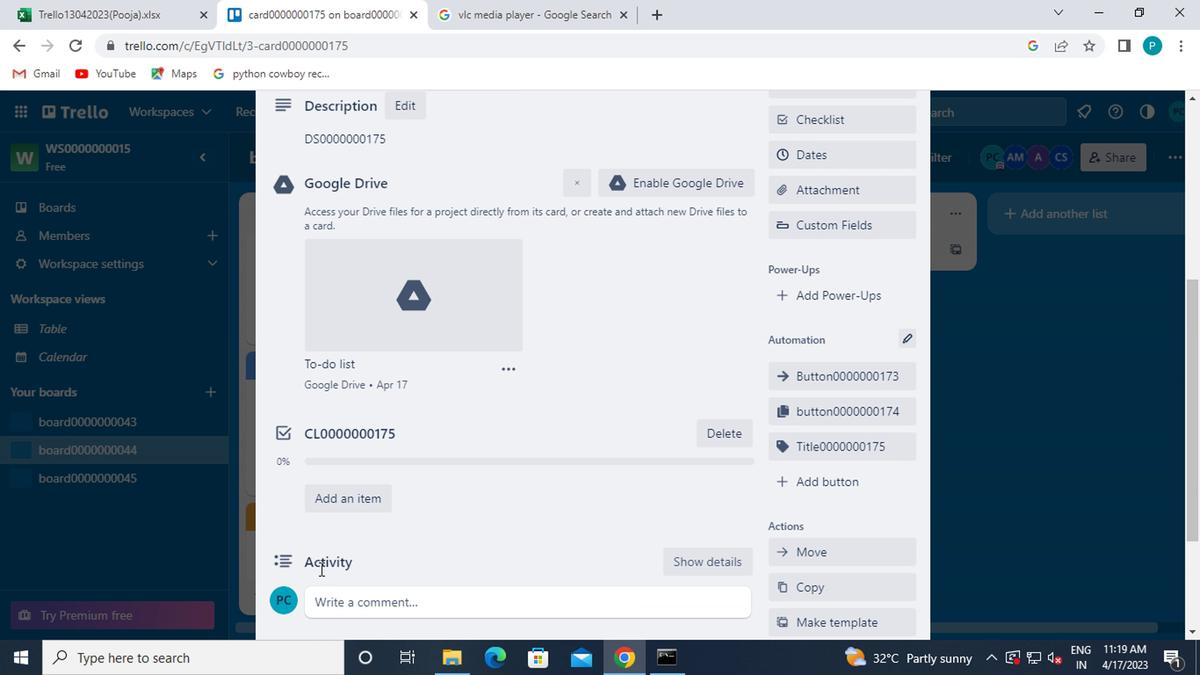 
Action: Mouse scrolled (415, 569) with delta (0, 0)
Screenshot: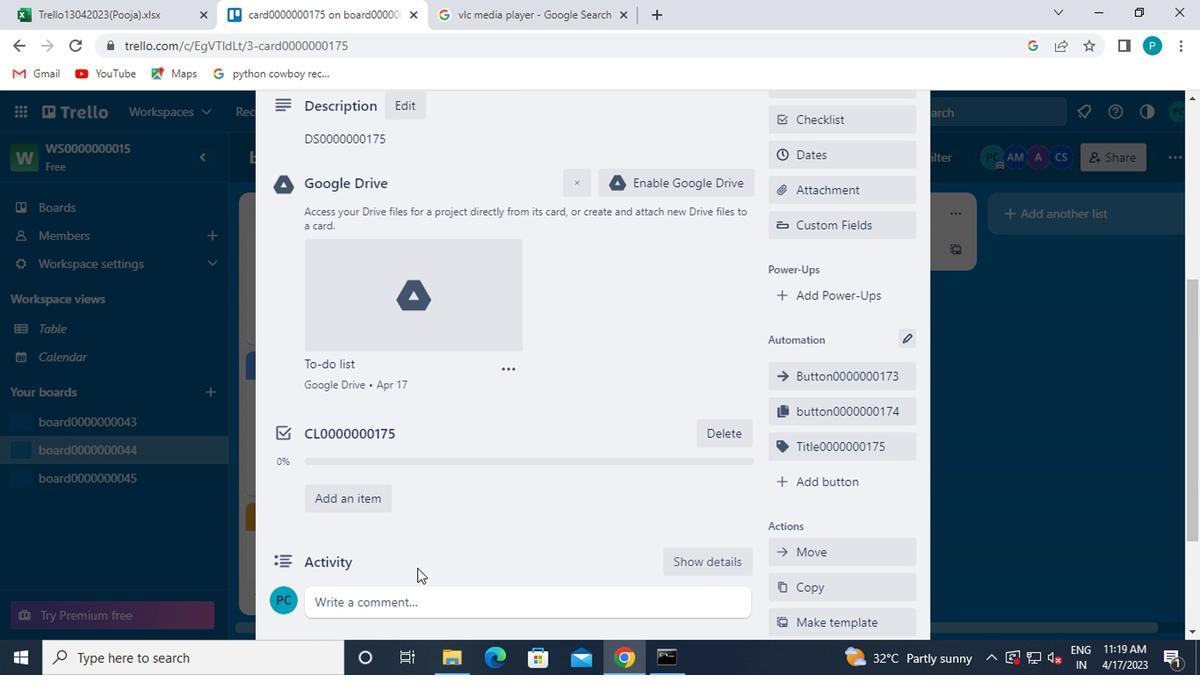 
Action: Mouse moved to (365, 516)
Screenshot: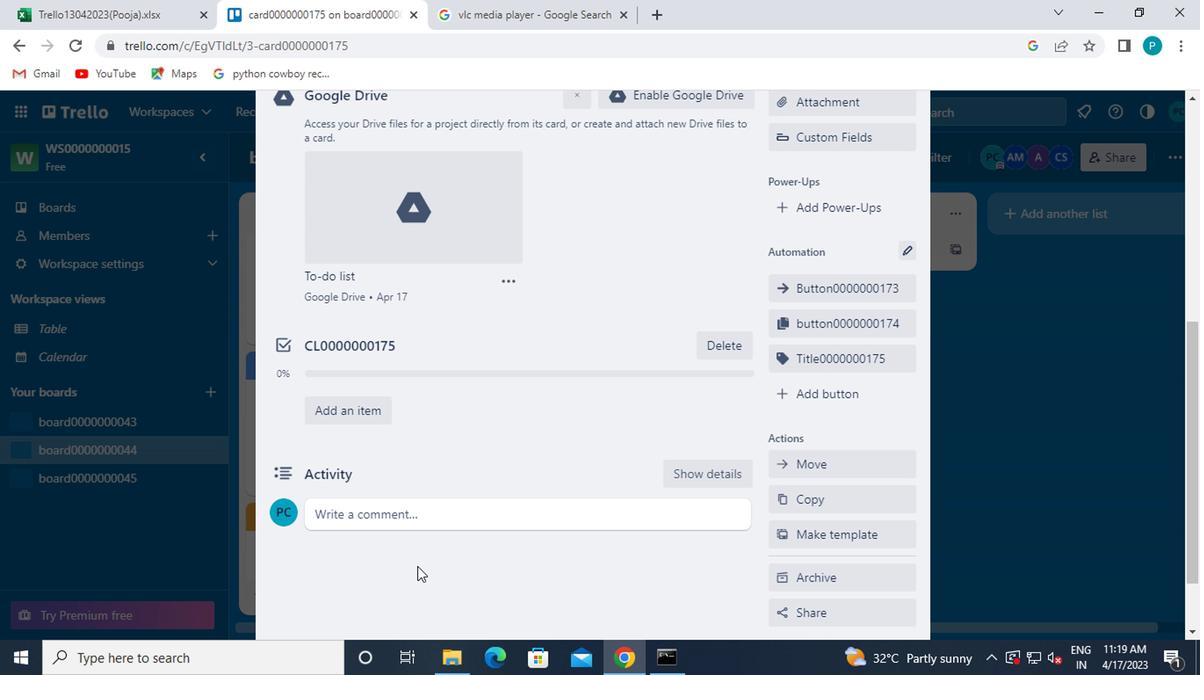 
Action: Mouse pressed left at (365, 516)
Screenshot: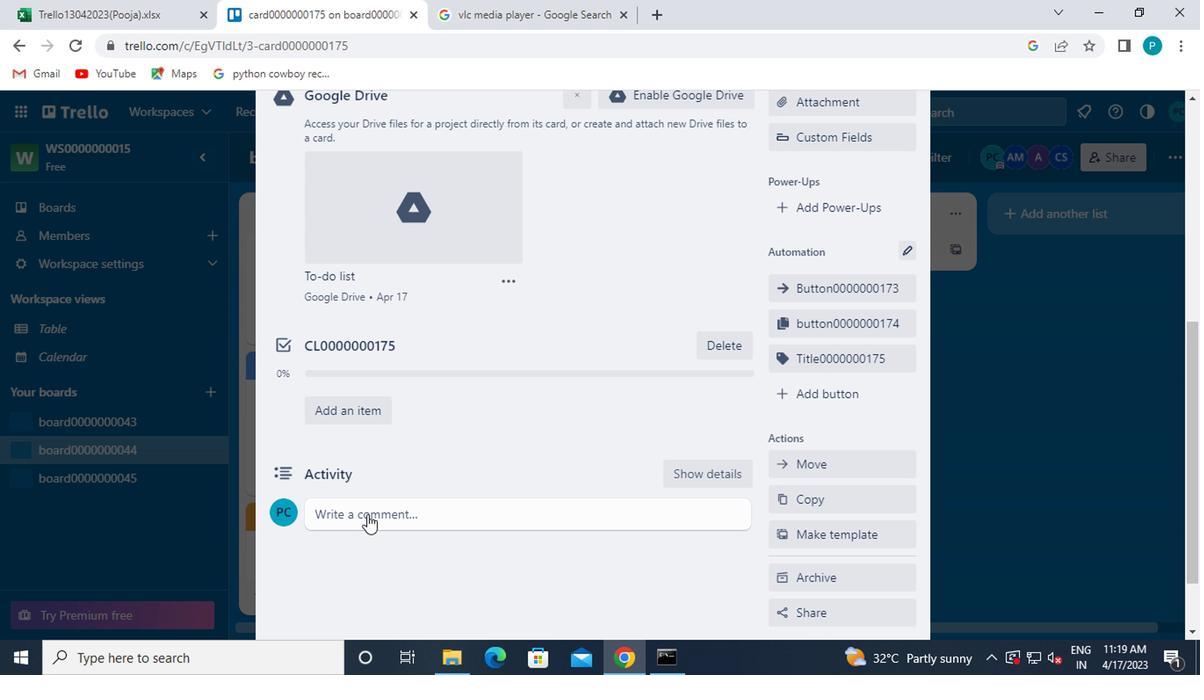 
Action: Key pressed cm0000000175
Screenshot: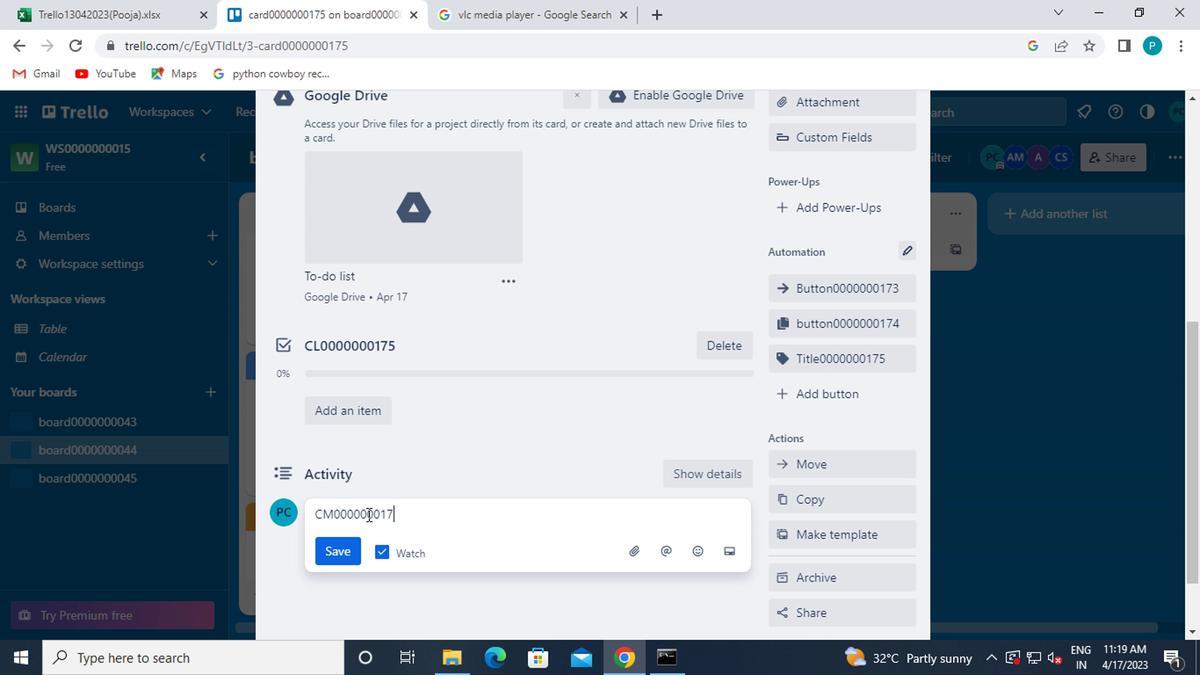 
Action: Mouse moved to (336, 560)
Screenshot: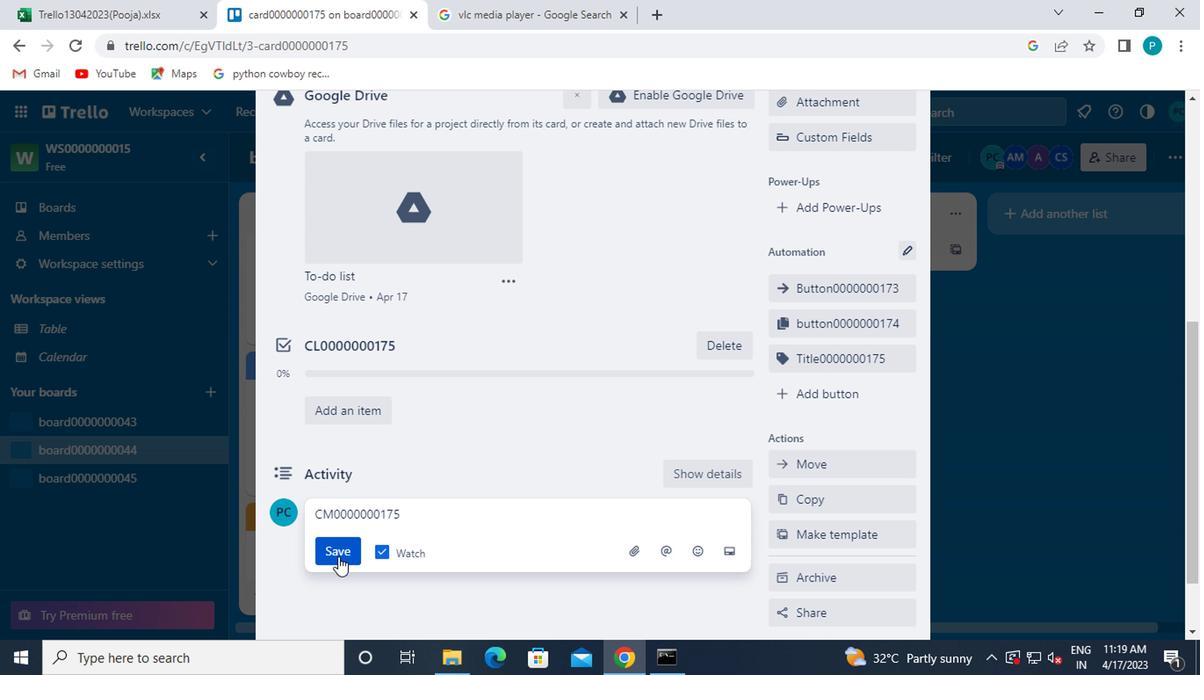 
Action: Mouse pressed left at (336, 560)
Screenshot: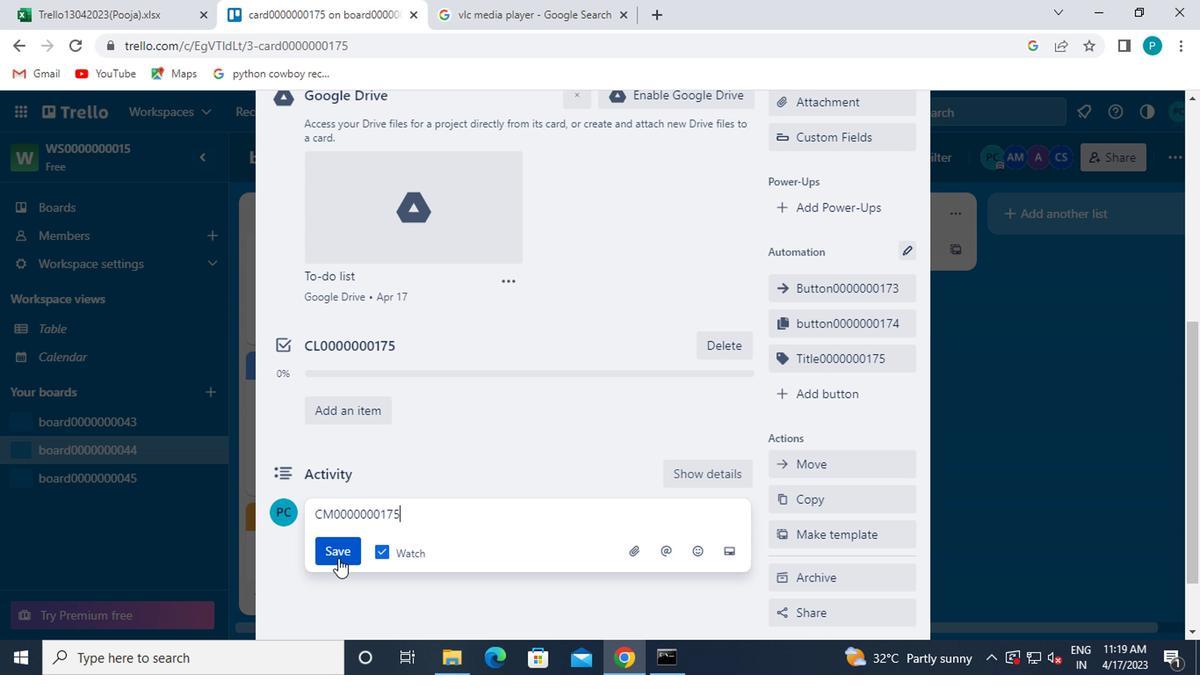 
